 Task: Create new Company, with domain: 'santander.com' and type: 'Other'. Add new contact for this company, with mail Id: 'Tarun34Singh@santander.com', First Name: Tarun, Last name:  Singh, Job Title: 'Marketing Coordinator', Phone Number: '(512) 555-2347'. Change life cycle stage to  Lead and lead status to  In Progress. Logged in from softage.10@softage.net
Action: Mouse moved to (75, 48)
Screenshot: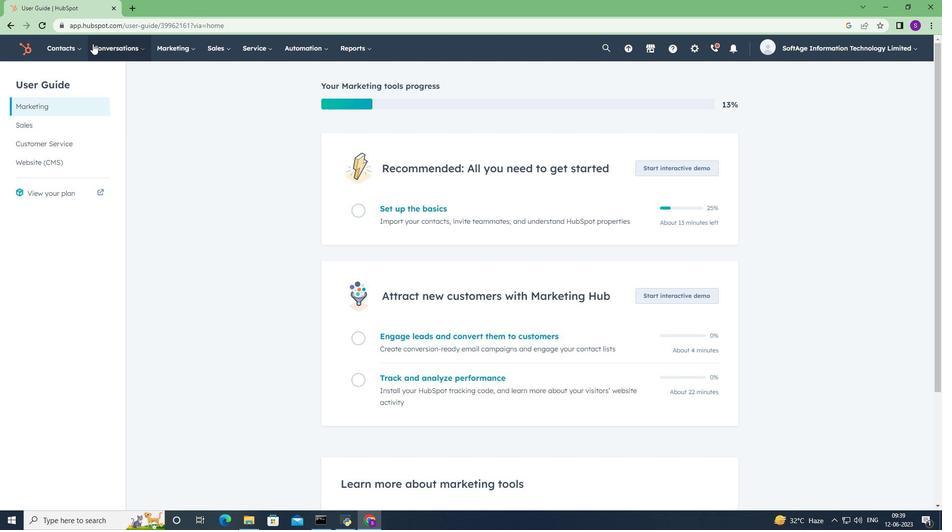 
Action: Mouse pressed left at (75, 48)
Screenshot: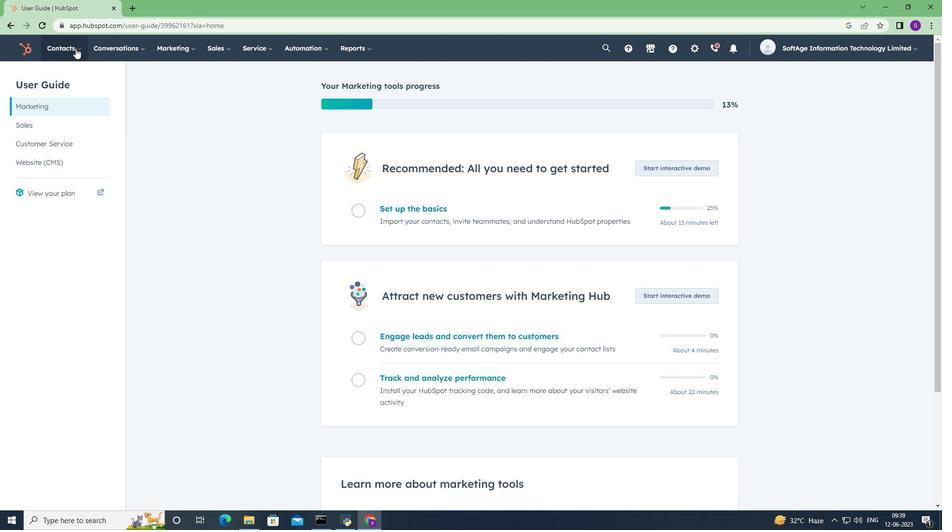 
Action: Mouse moved to (81, 94)
Screenshot: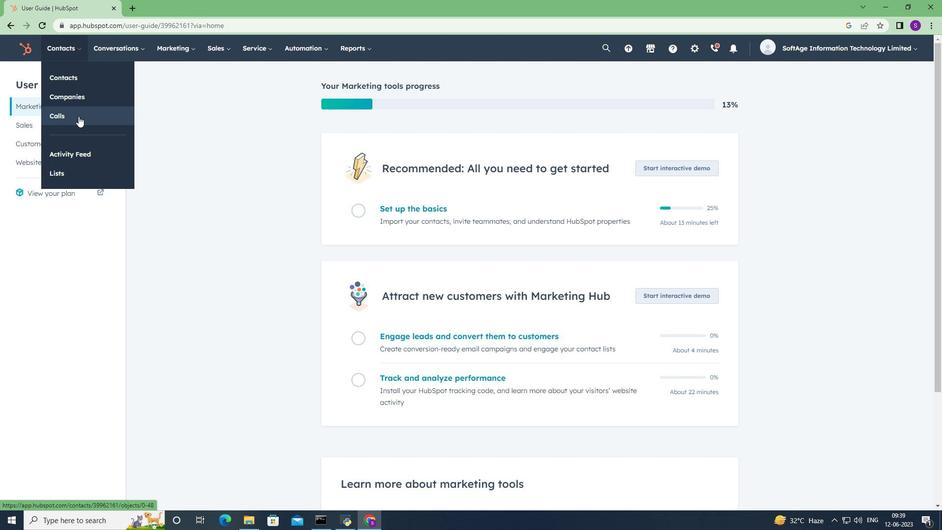 
Action: Mouse pressed left at (81, 94)
Screenshot: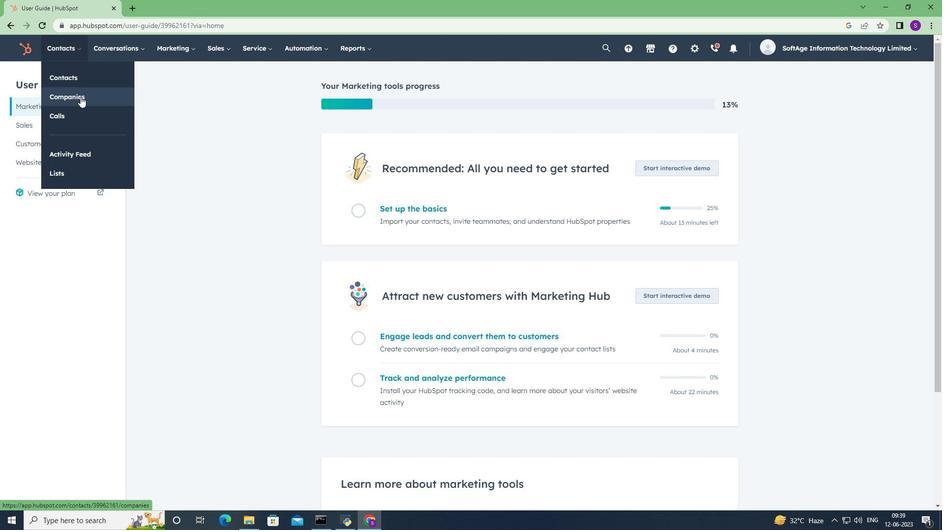 
Action: Mouse moved to (903, 79)
Screenshot: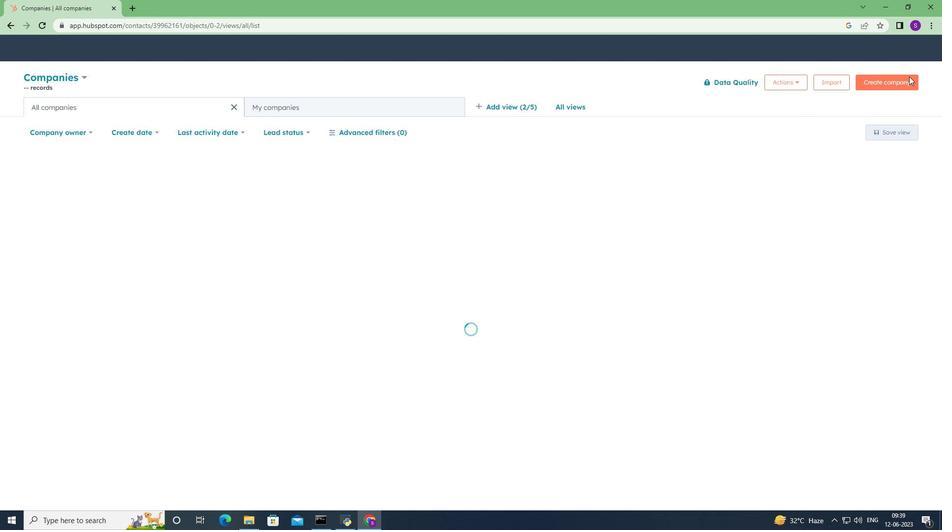 
Action: Mouse pressed left at (903, 79)
Screenshot: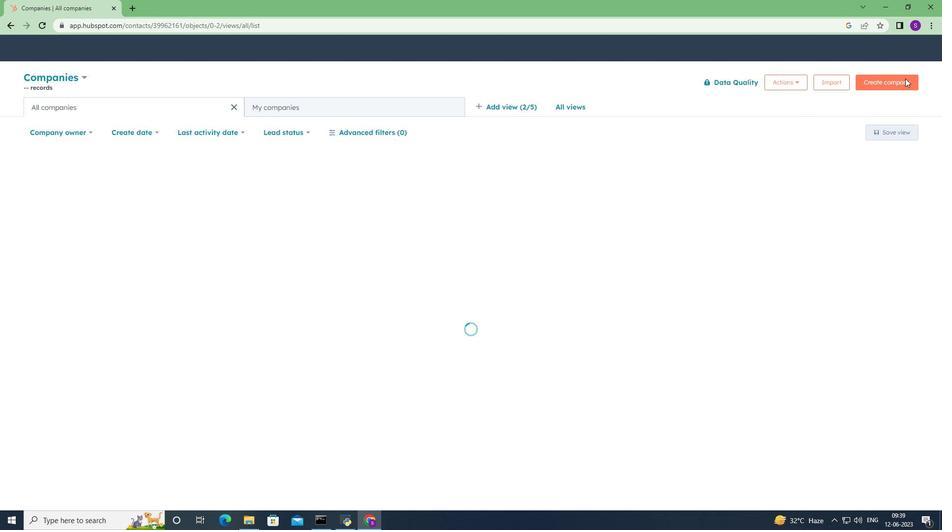 
Action: Mouse moved to (713, 130)
Screenshot: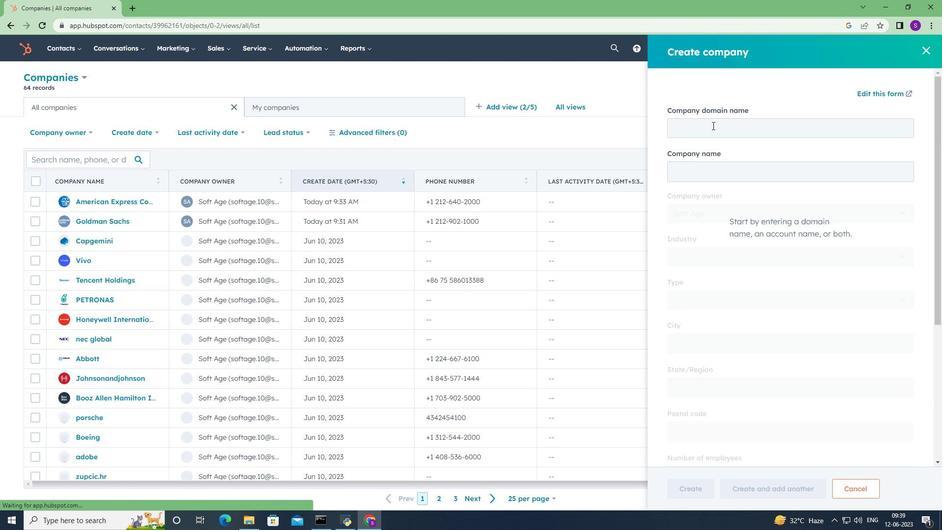 
Action: Mouse pressed left at (713, 130)
Screenshot: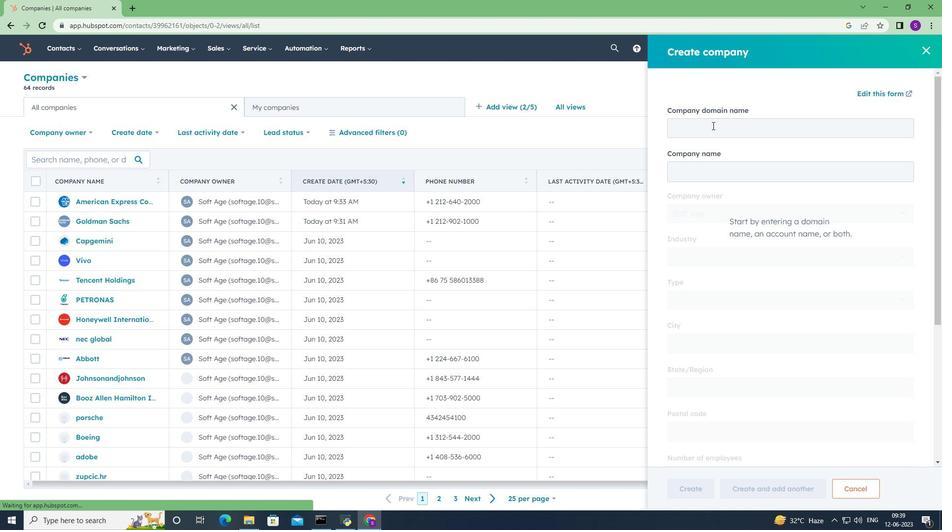 
Action: Key pressed santander.com
Screenshot: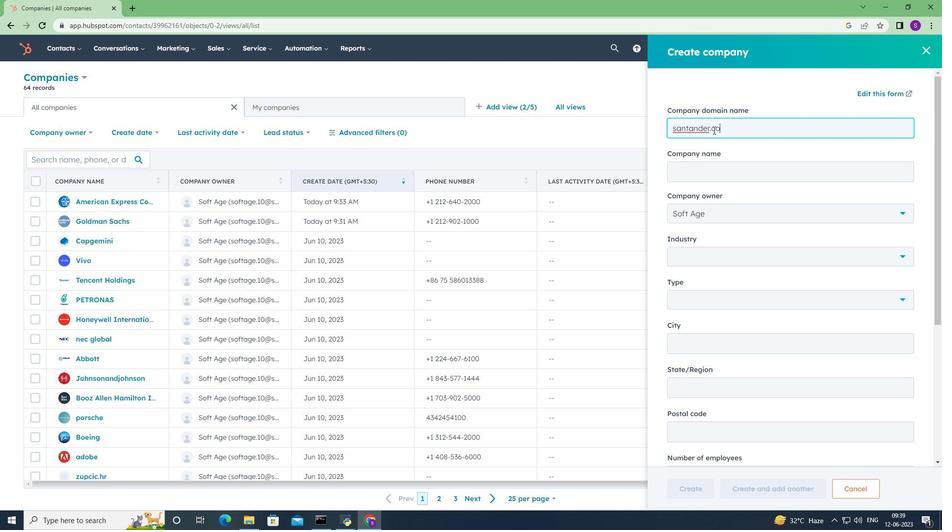 
Action: Mouse scrolled (713, 129) with delta (0, 0)
Screenshot: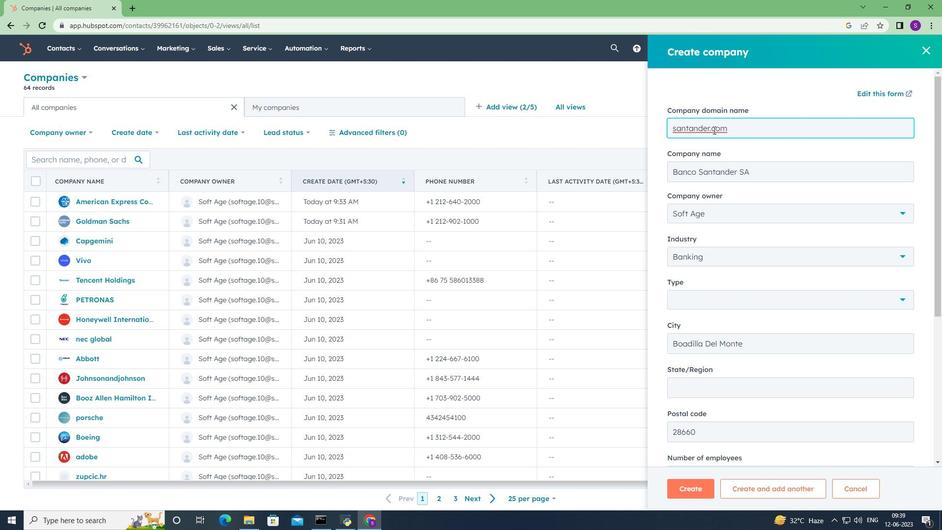 
Action: Mouse scrolled (713, 129) with delta (0, 0)
Screenshot: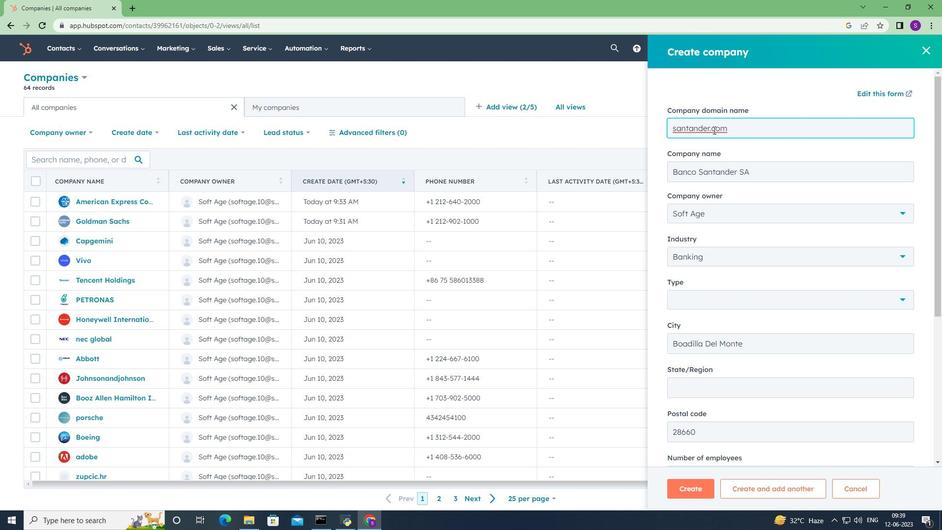 
Action: Mouse scrolled (713, 129) with delta (0, 0)
Screenshot: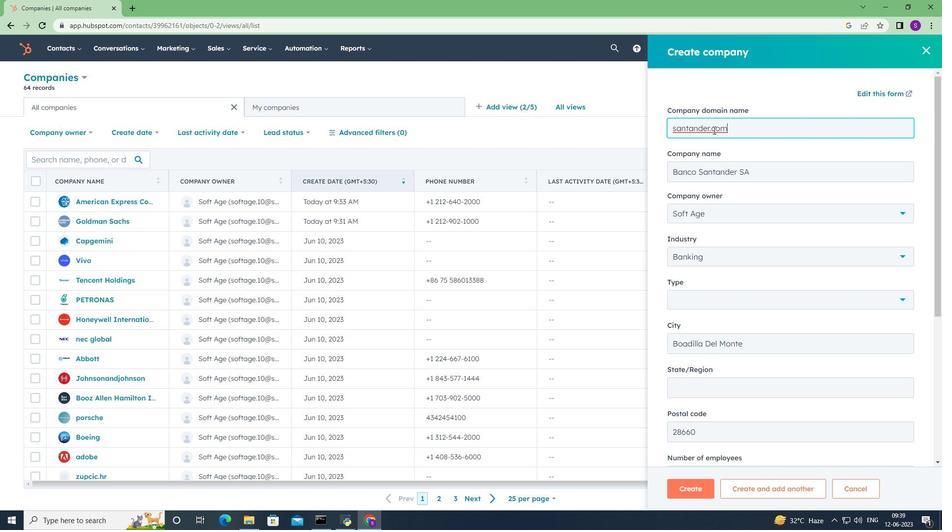 
Action: Mouse moved to (749, 159)
Screenshot: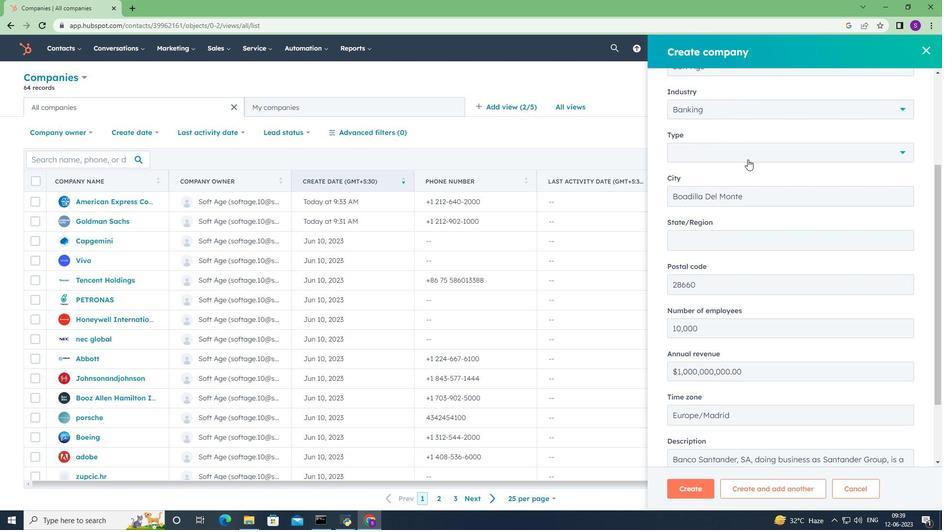 
Action: Mouse pressed left at (749, 159)
Screenshot: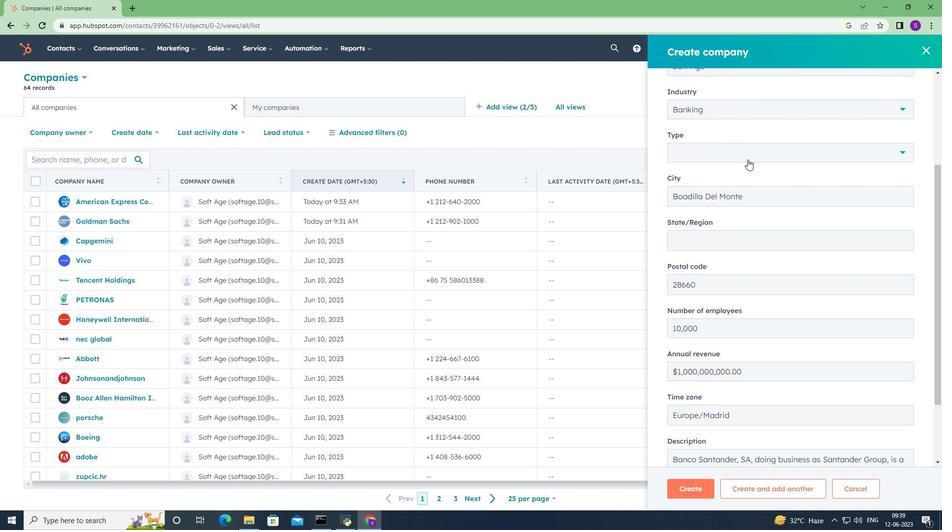 
Action: Mouse moved to (721, 202)
Screenshot: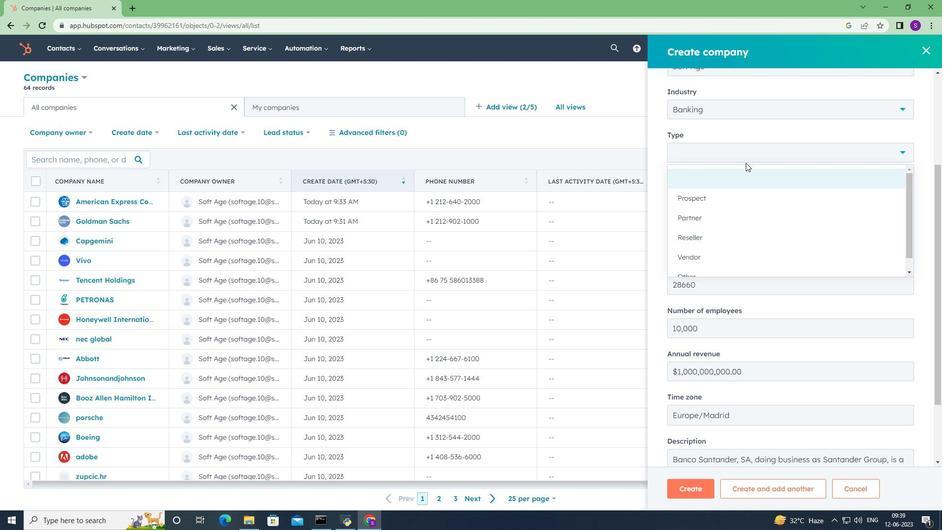 
Action: Mouse scrolled (721, 201) with delta (0, 0)
Screenshot: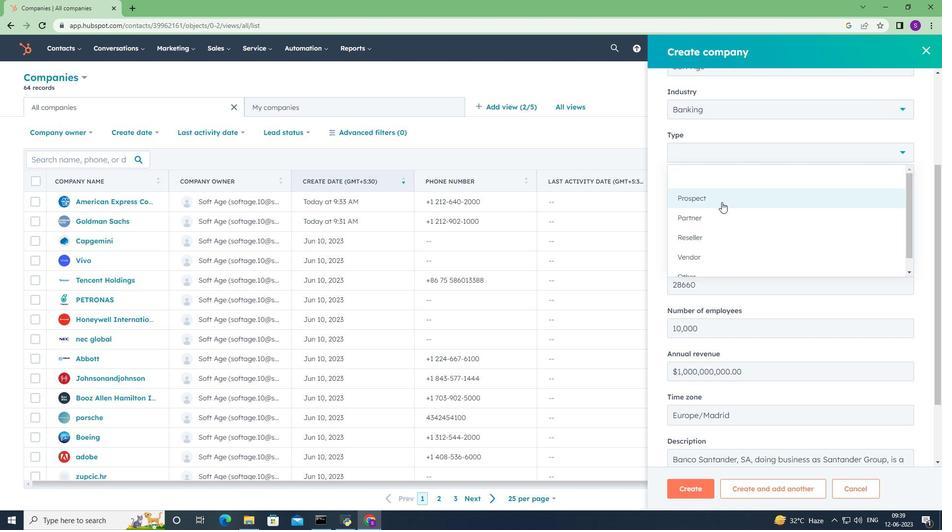 
Action: Mouse scrolled (721, 201) with delta (0, 0)
Screenshot: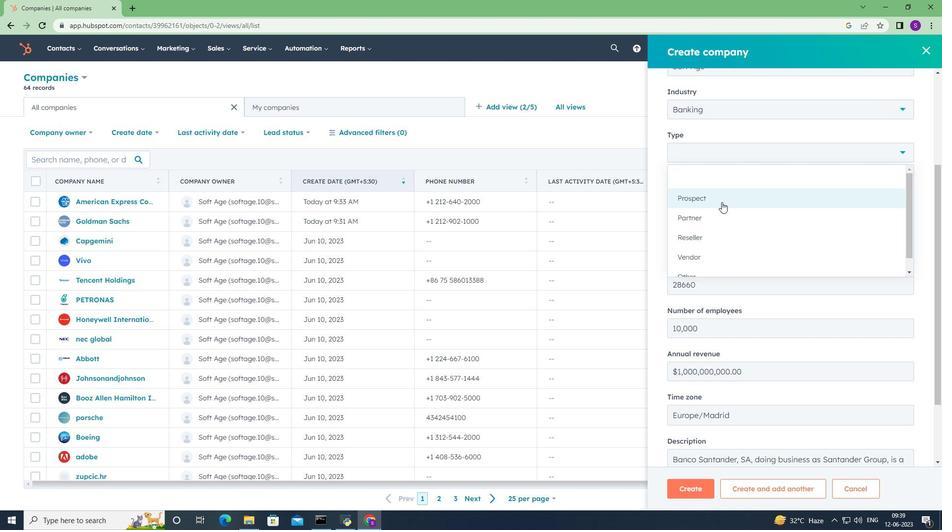 
Action: Mouse scrolled (721, 201) with delta (0, 0)
Screenshot: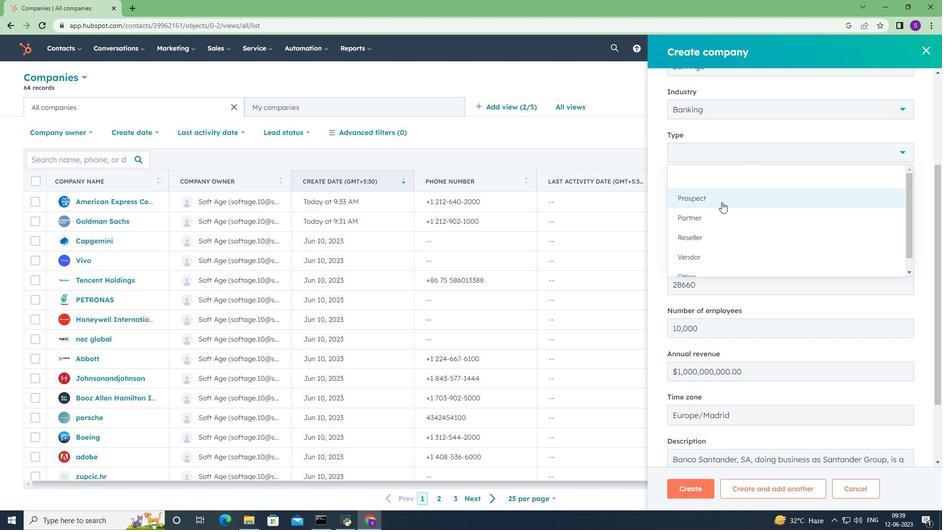 
Action: Mouse scrolled (721, 201) with delta (0, 0)
Screenshot: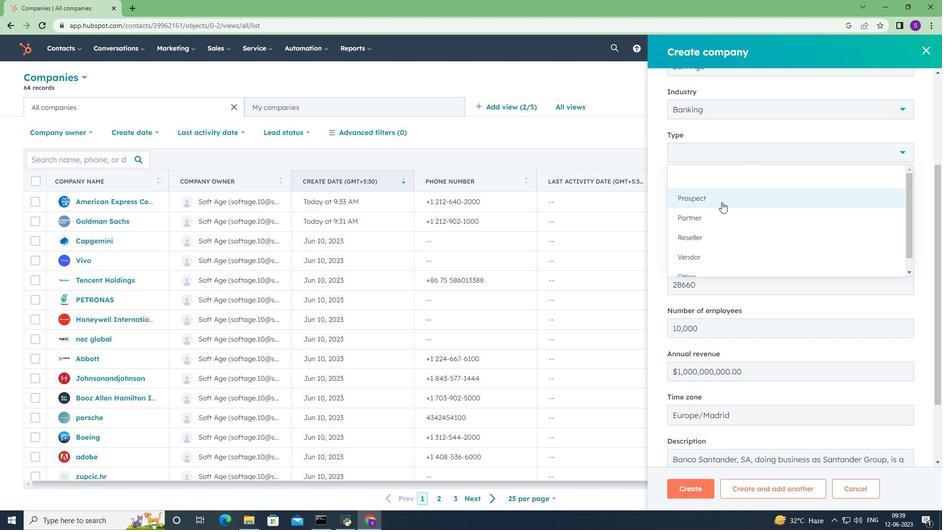 
Action: Mouse scrolled (721, 201) with delta (0, 0)
Screenshot: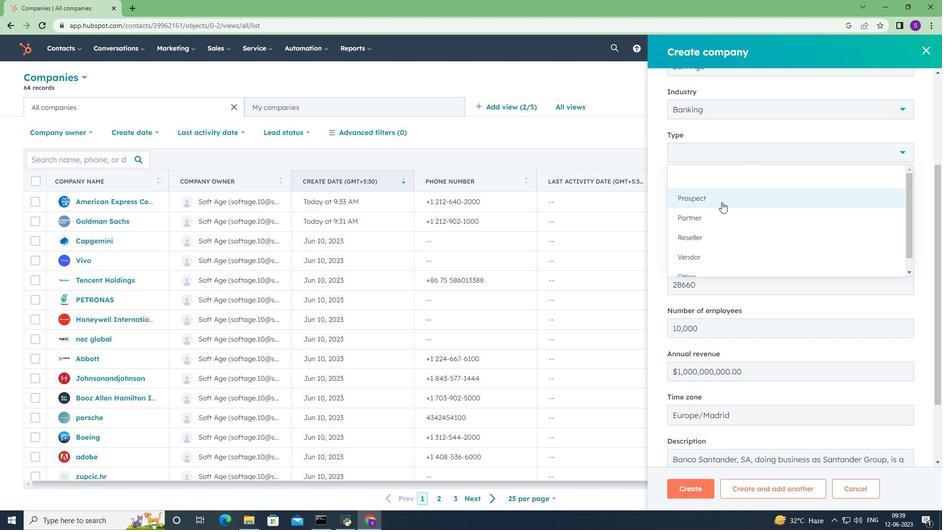 
Action: Mouse scrolled (721, 201) with delta (0, 0)
Screenshot: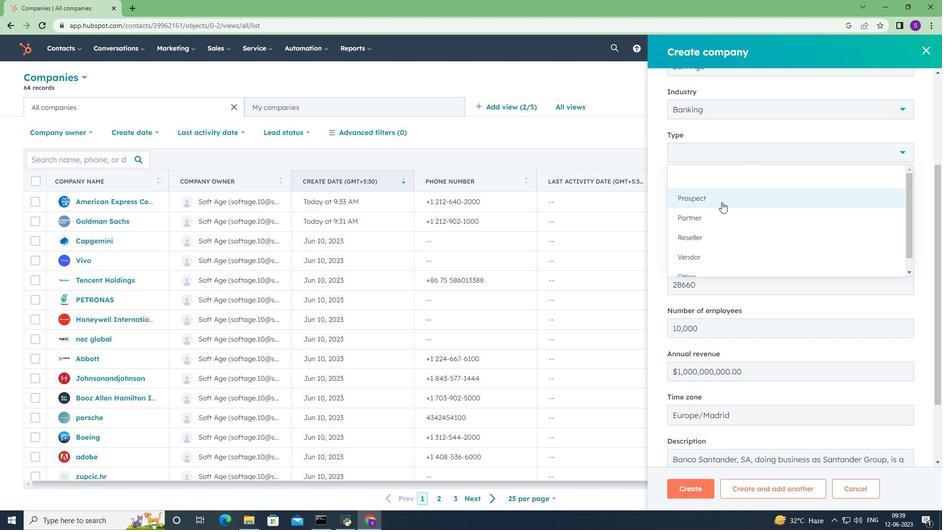 
Action: Mouse moved to (710, 260)
Screenshot: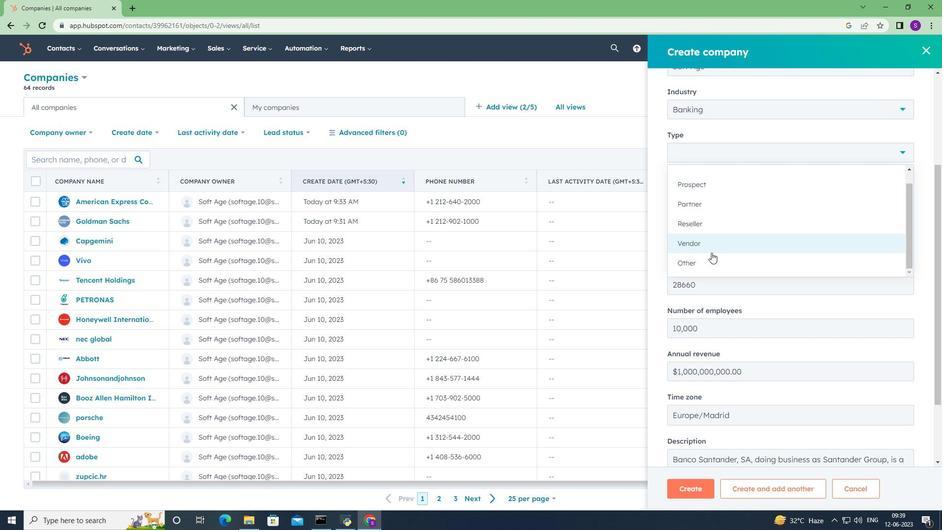 
Action: Mouse pressed left at (710, 260)
Screenshot: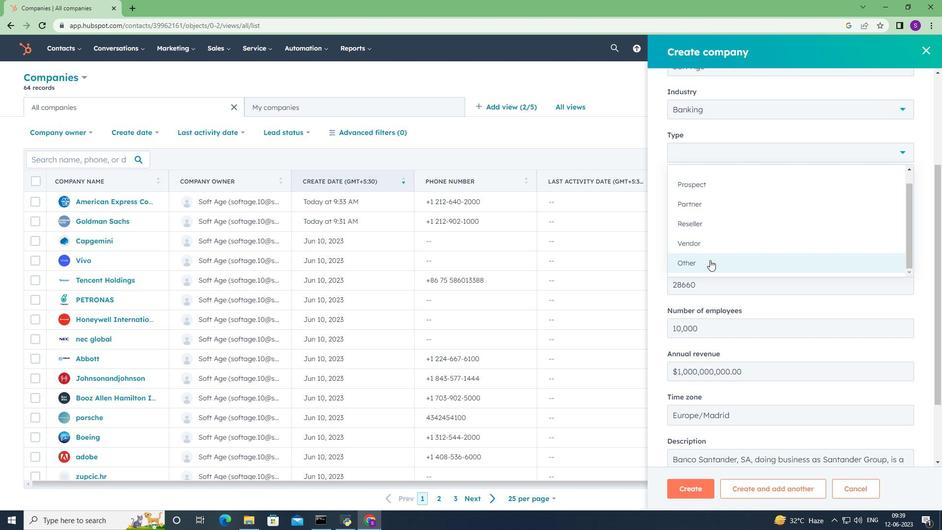 
Action: Mouse moved to (720, 306)
Screenshot: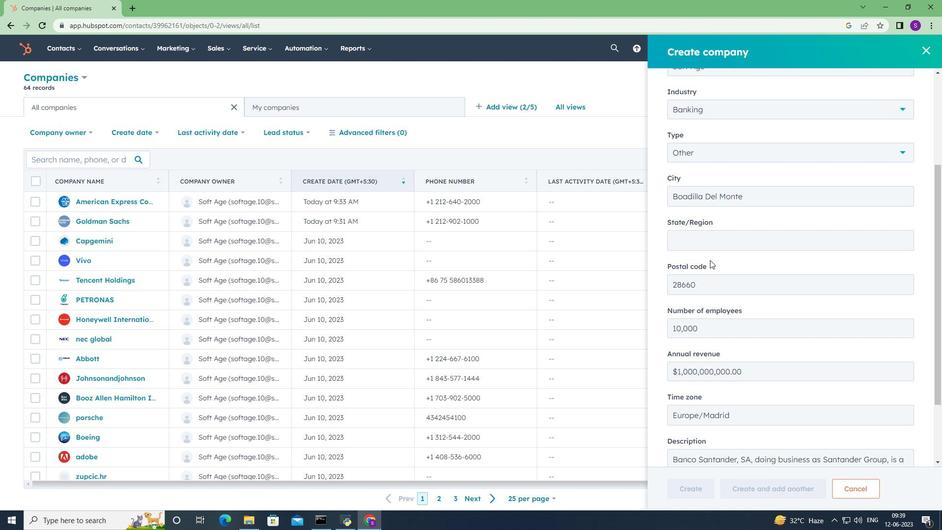 
Action: Mouse scrolled (720, 305) with delta (0, 0)
Screenshot: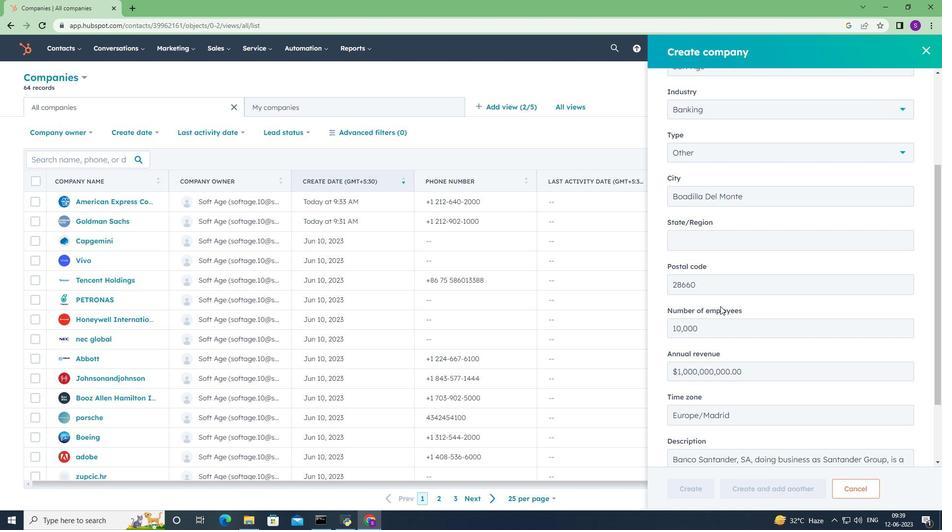 
Action: Mouse scrolled (720, 305) with delta (0, 0)
Screenshot: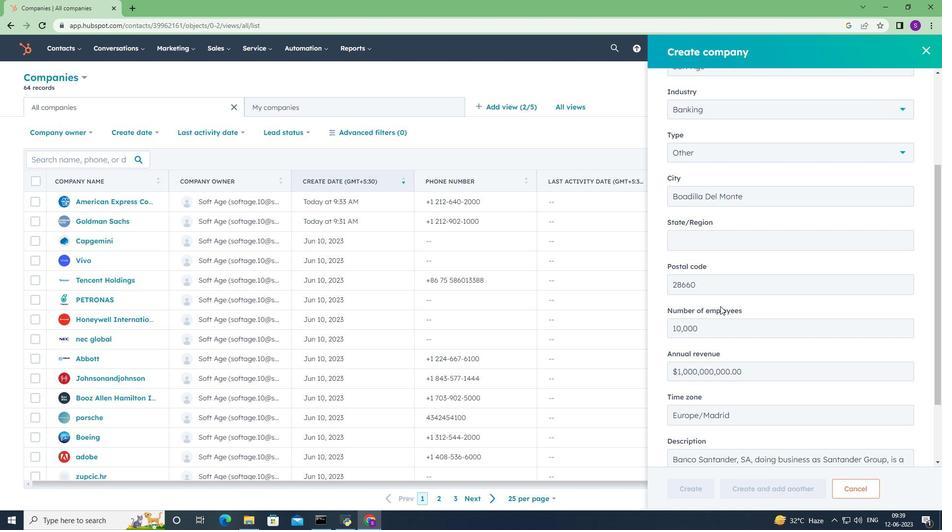 
Action: Mouse scrolled (720, 305) with delta (0, 0)
Screenshot: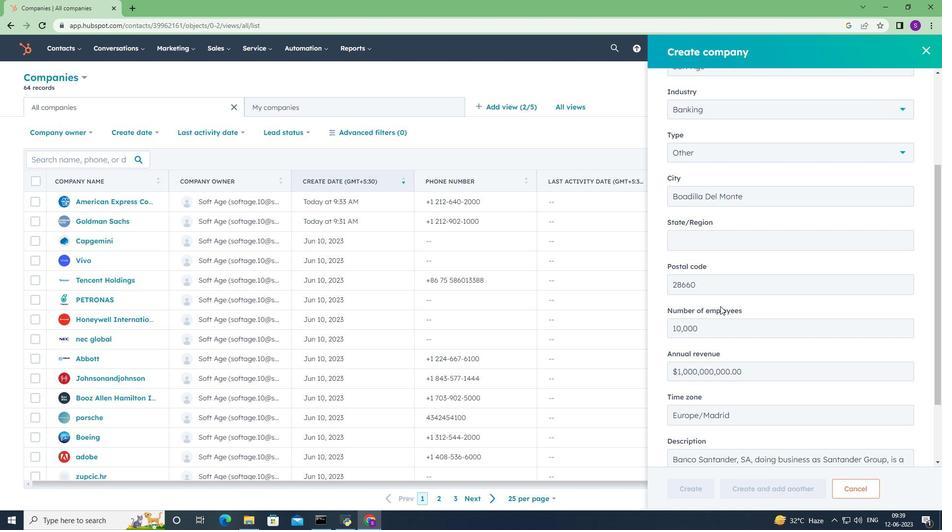 
Action: Mouse scrolled (720, 305) with delta (0, 0)
Screenshot: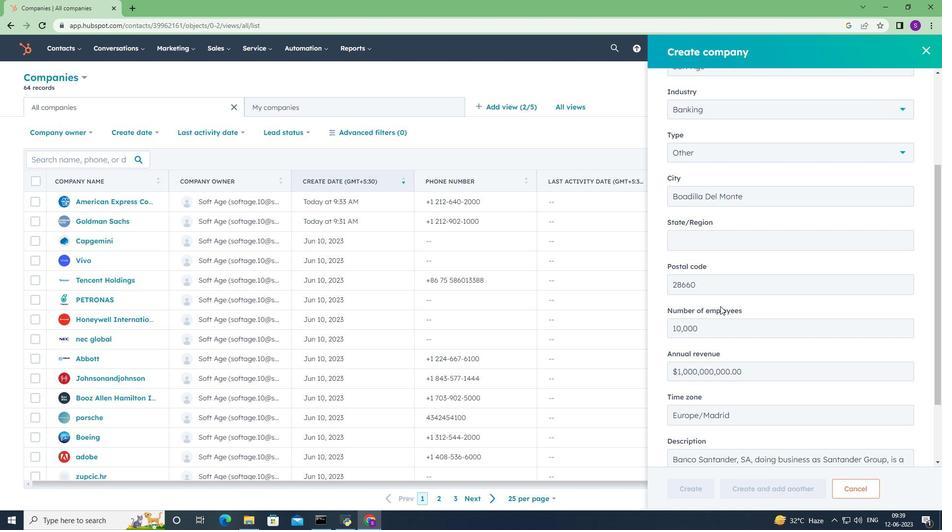 
Action: Mouse scrolled (720, 305) with delta (0, 0)
Screenshot: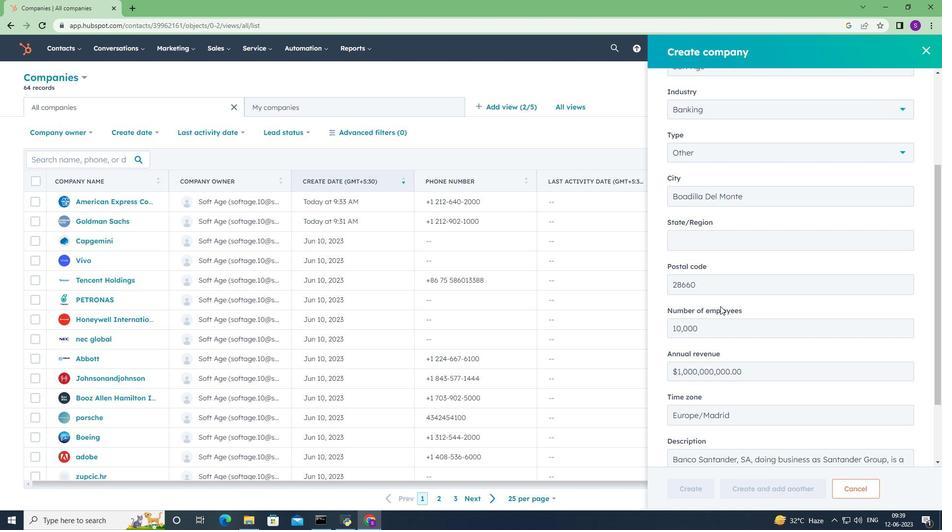 
Action: Mouse scrolled (720, 305) with delta (0, 0)
Screenshot: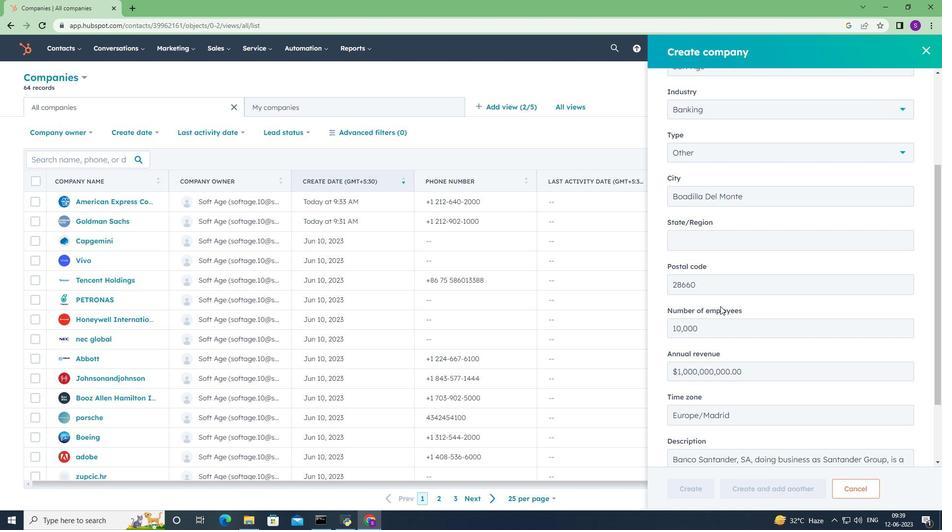 
Action: Mouse scrolled (720, 305) with delta (0, 0)
Screenshot: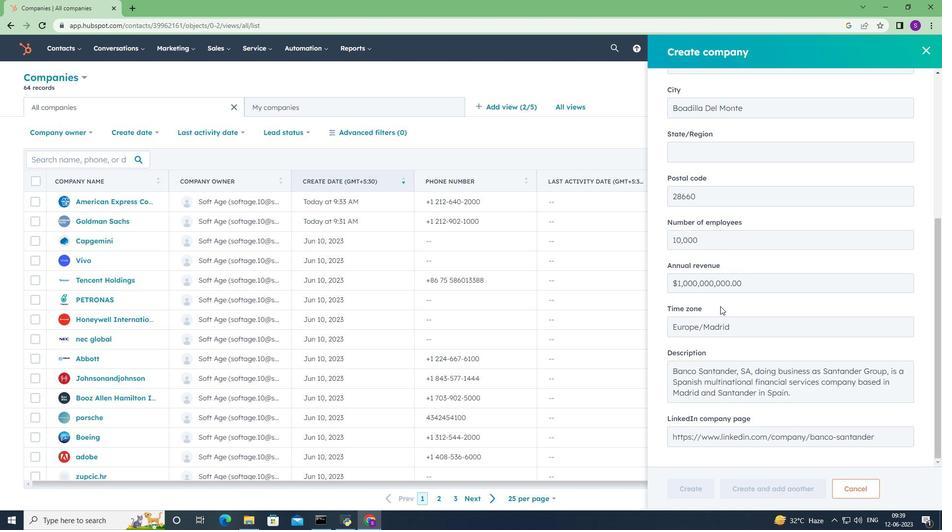 
Action: Mouse moved to (720, 306)
Screenshot: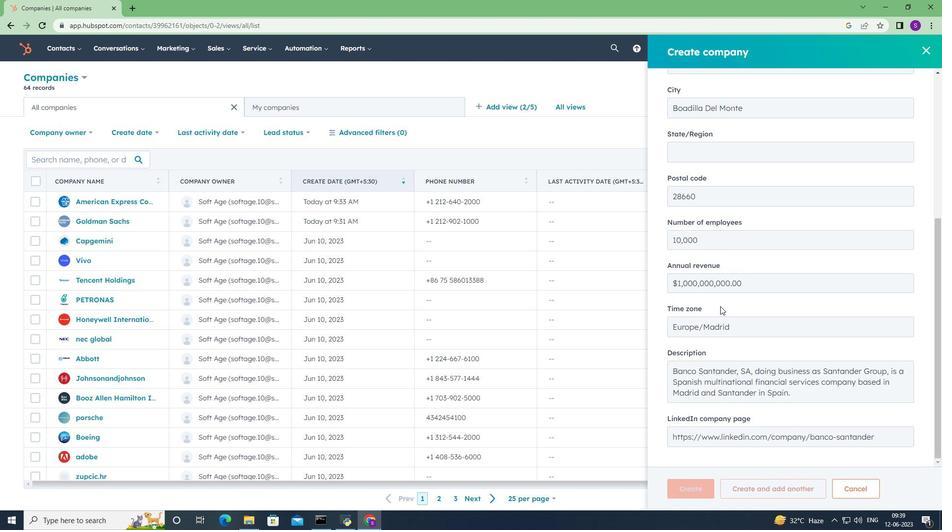 
Action: Mouse scrolled (720, 306) with delta (0, 0)
Screenshot: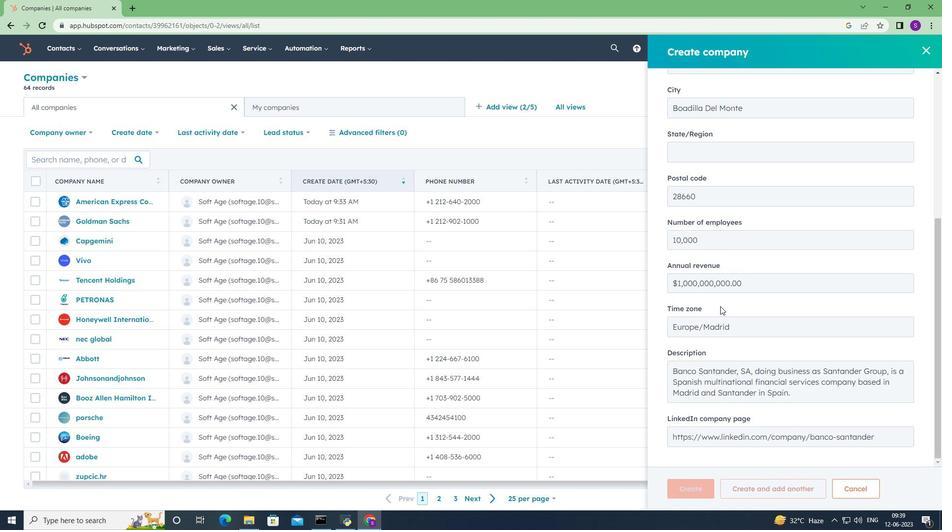 
Action: Mouse moved to (720, 308)
Screenshot: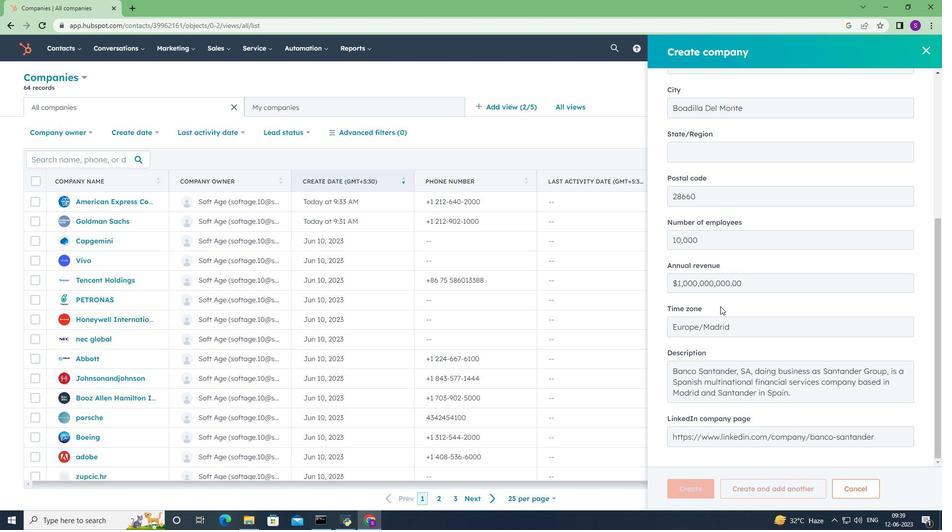 
Action: Mouse scrolled (720, 307) with delta (0, 0)
Screenshot: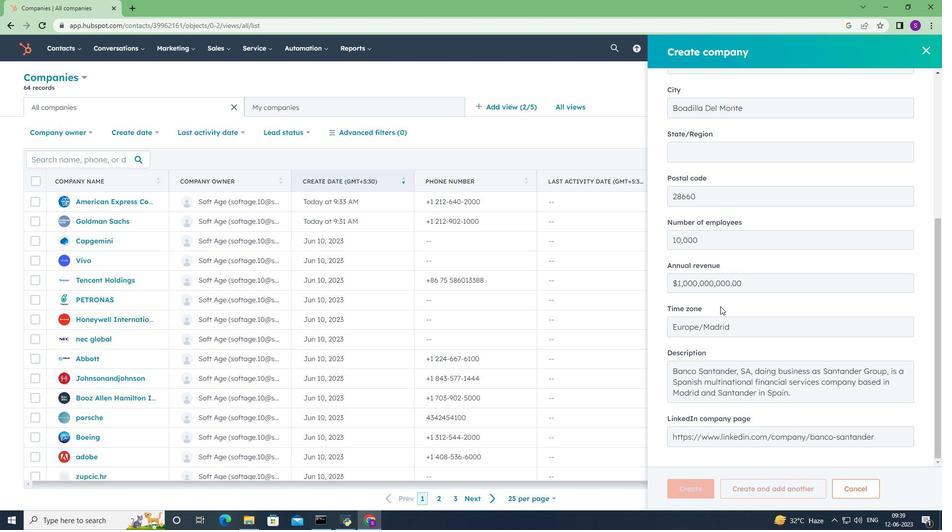 
Action: Mouse moved to (720, 308)
Screenshot: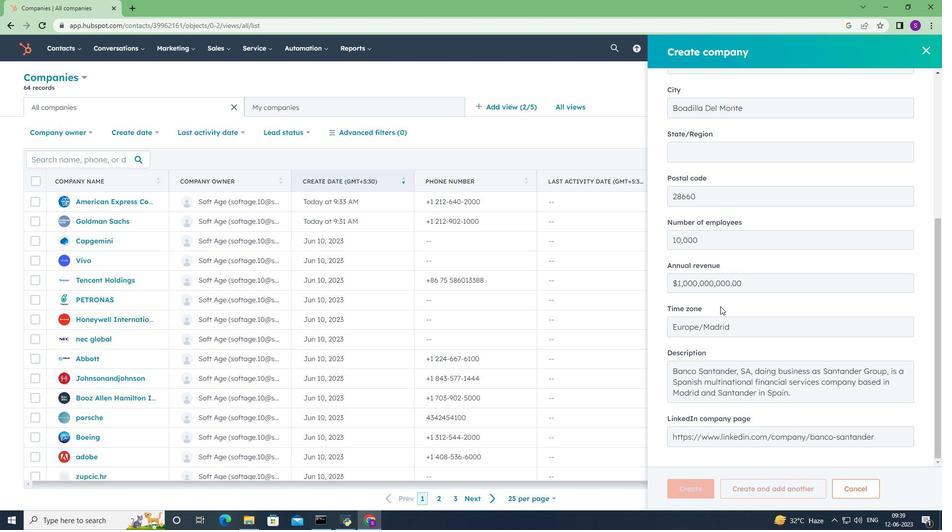 
Action: Mouse scrolled (720, 308) with delta (0, 0)
Screenshot: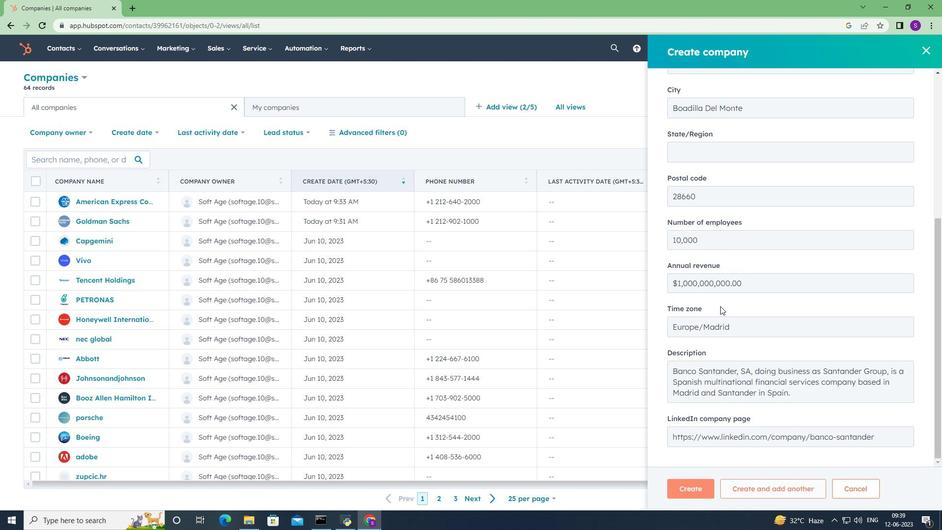 
Action: Mouse moved to (720, 309)
Screenshot: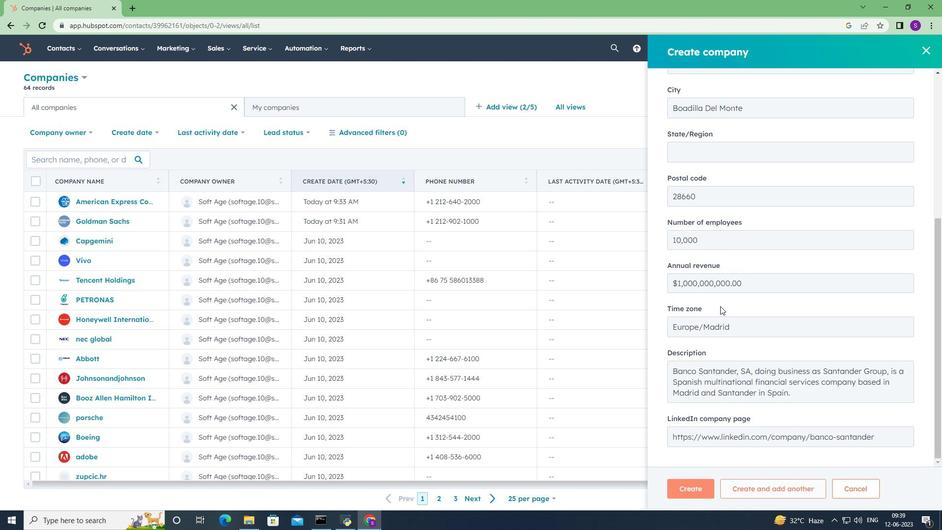 
Action: Mouse scrolled (720, 308) with delta (0, 0)
Screenshot: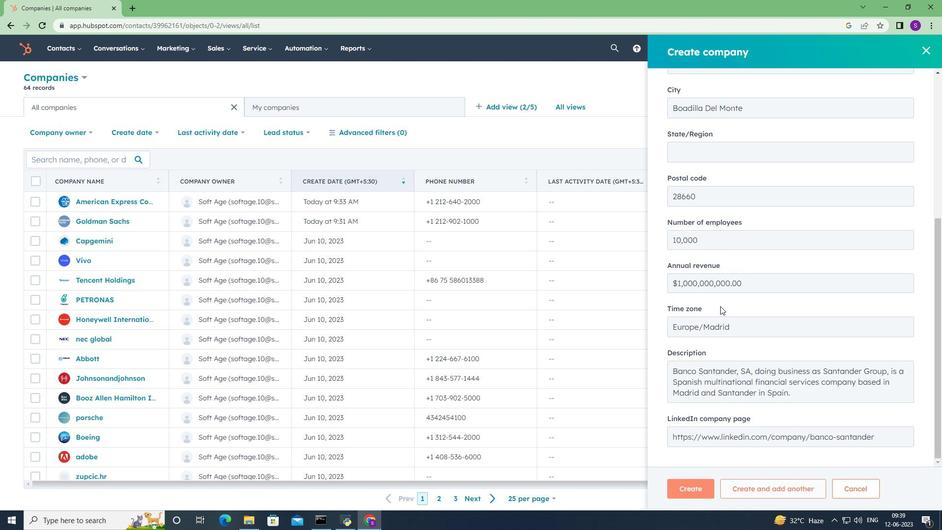 
Action: Mouse moved to (703, 484)
Screenshot: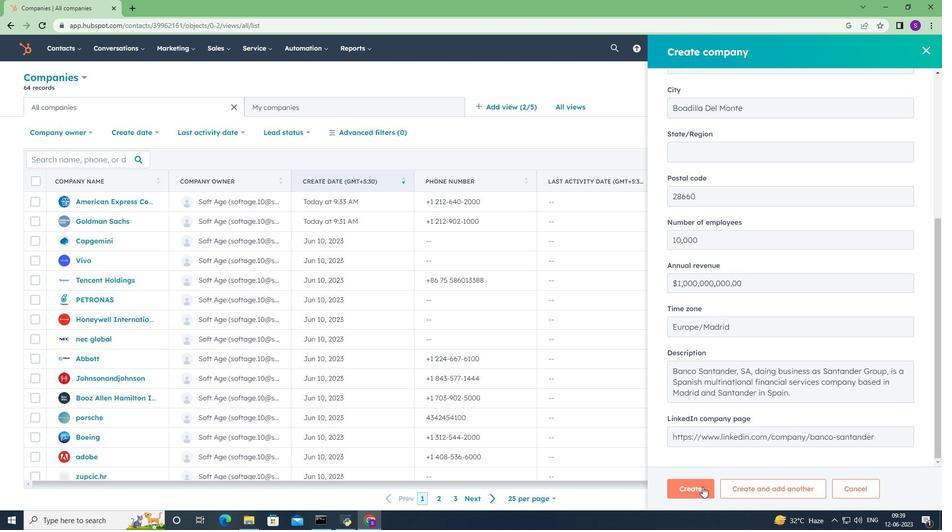 
Action: Mouse pressed left at (703, 484)
Screenshot: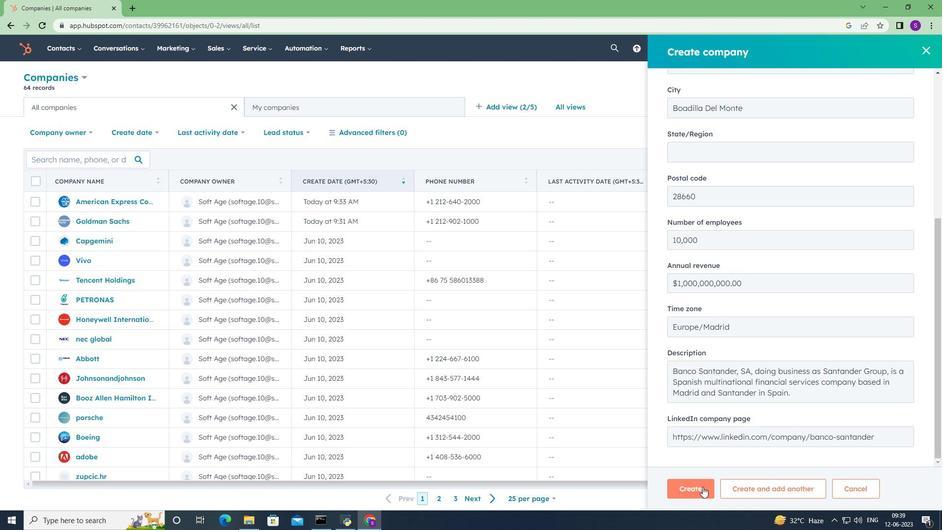 
Action: Mouse moved to (636, 305)
Screenshot: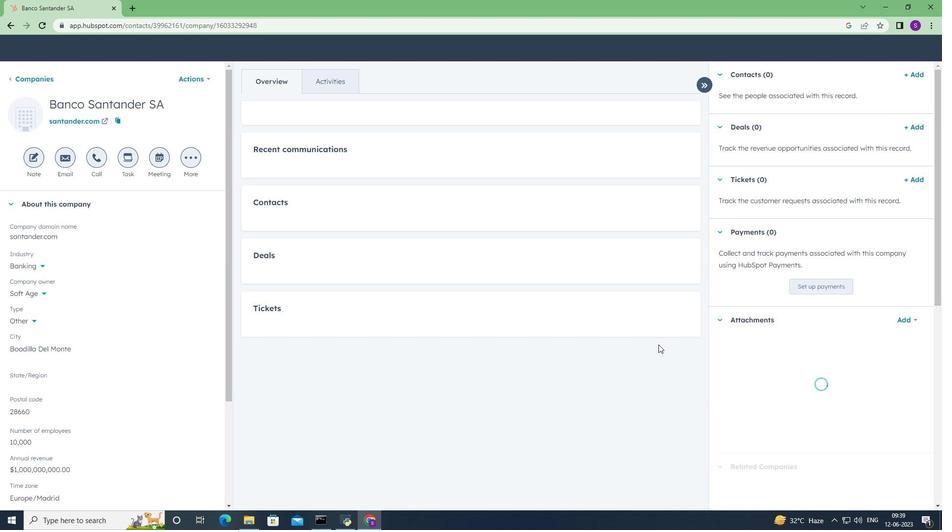 
Action: Mouse scrolled (636, 304) with delta (0, 0)
Screenshot: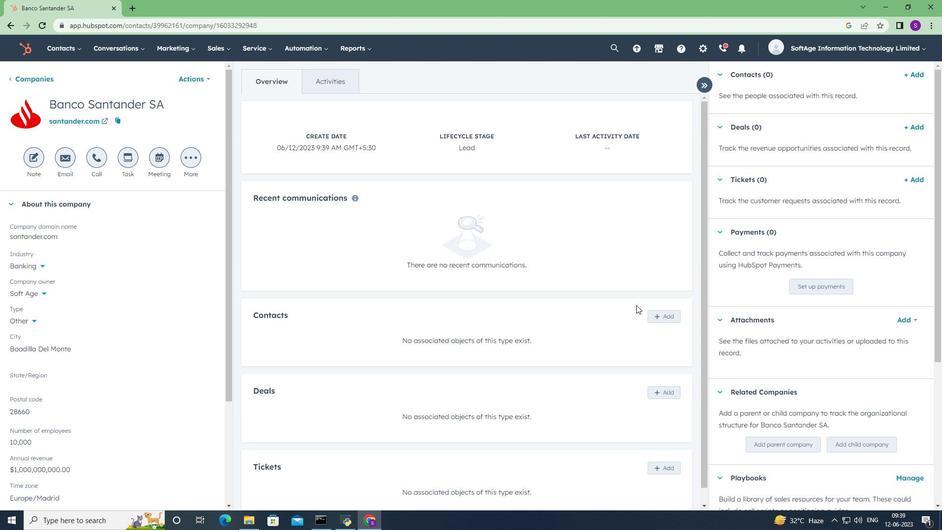 
Action: Mouse scrolled (636, 304) with delta (0, 0)
Screenshot: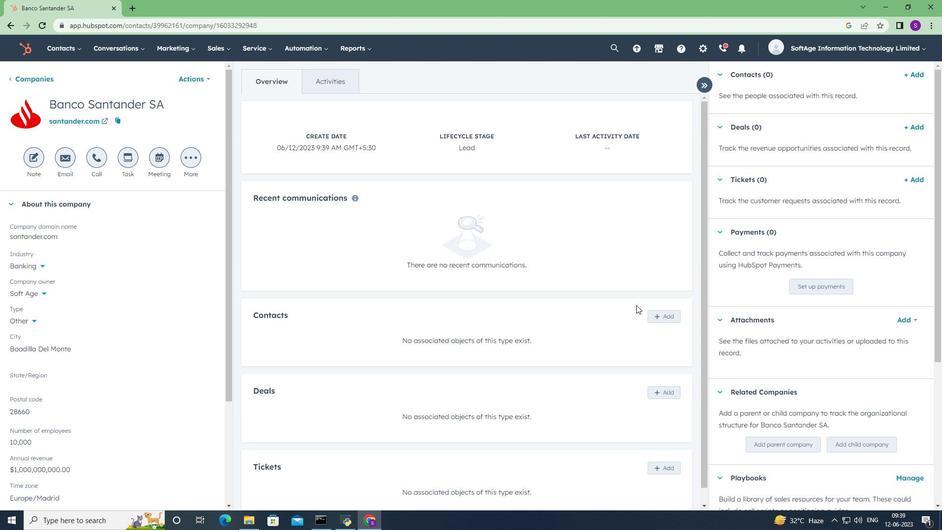 
Action: Mouse scrolled (636, 304) with delta (0, 0)
Screenshot: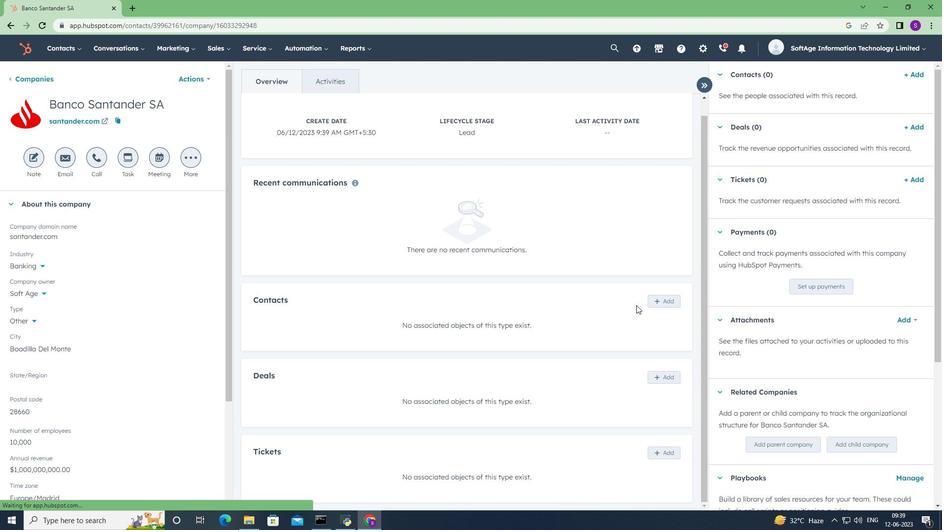 
Action: Mouse moved to (663, 302)
Screenshot: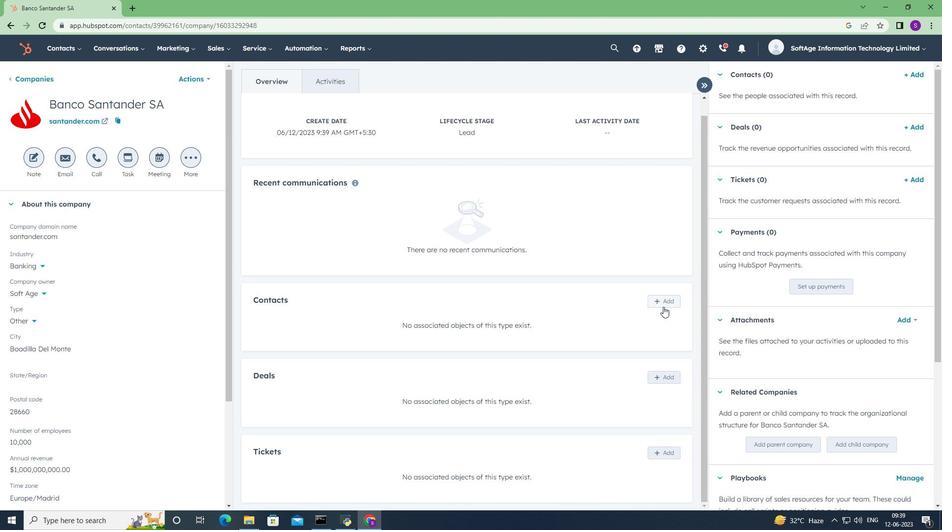 
Action: Mouse pressed left at (663, 302)
Screenshot: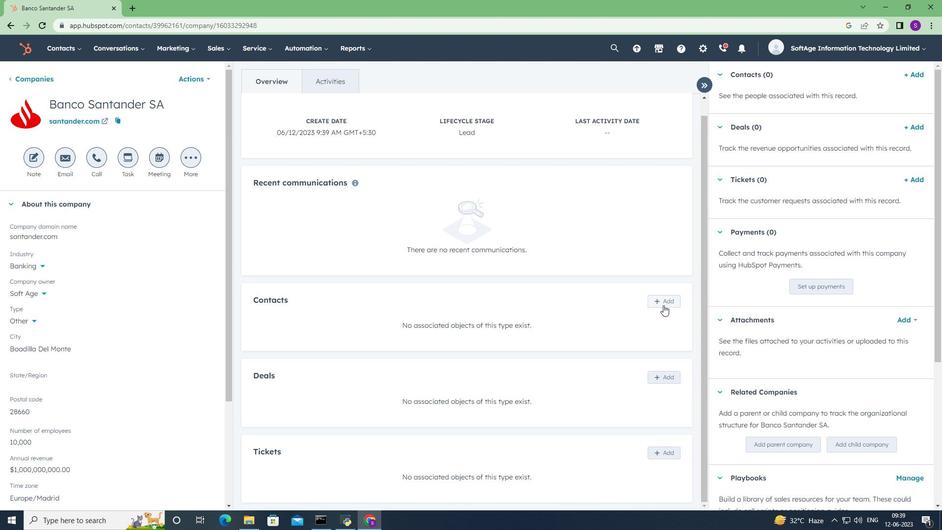 
Action: Mouse moved to (756, 96)
Screenshot: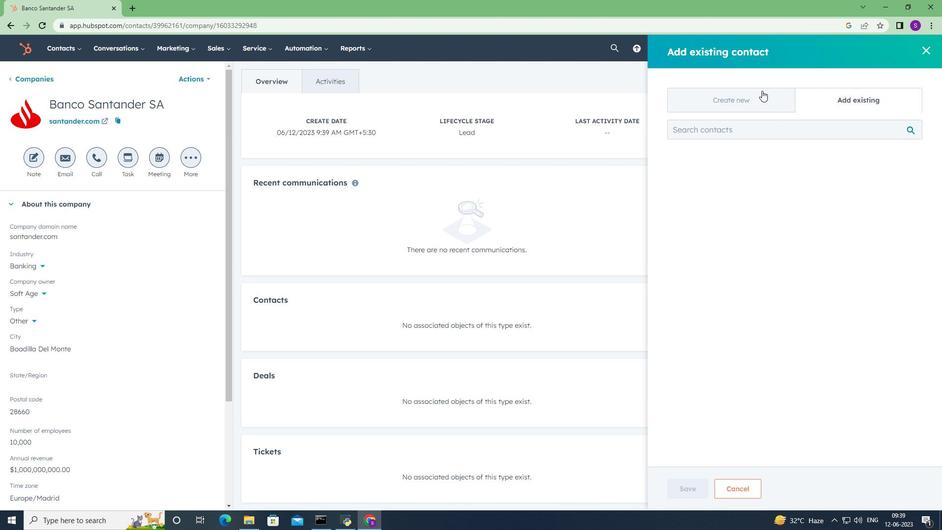 
Action: Mouse pressed left at (756, 96)
Screenshot: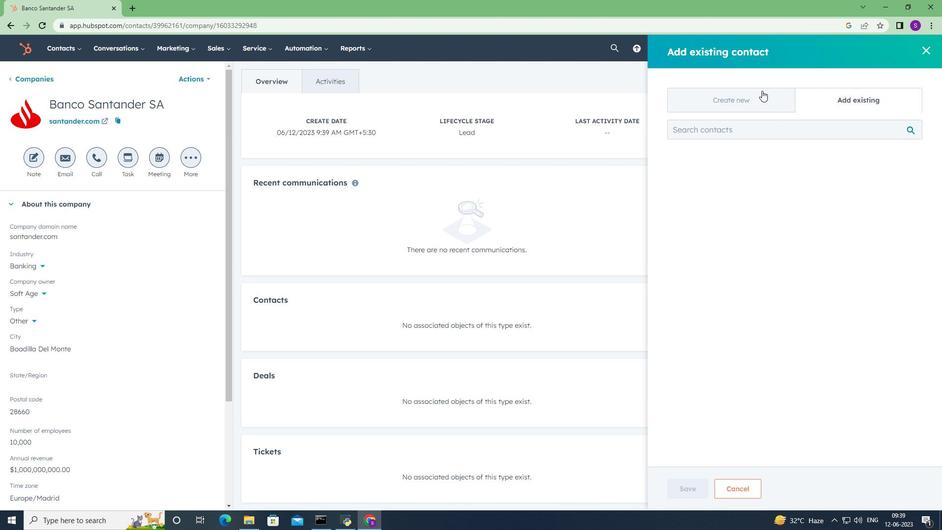 
Action: Mouse moved to (723, 162)
Screenshot: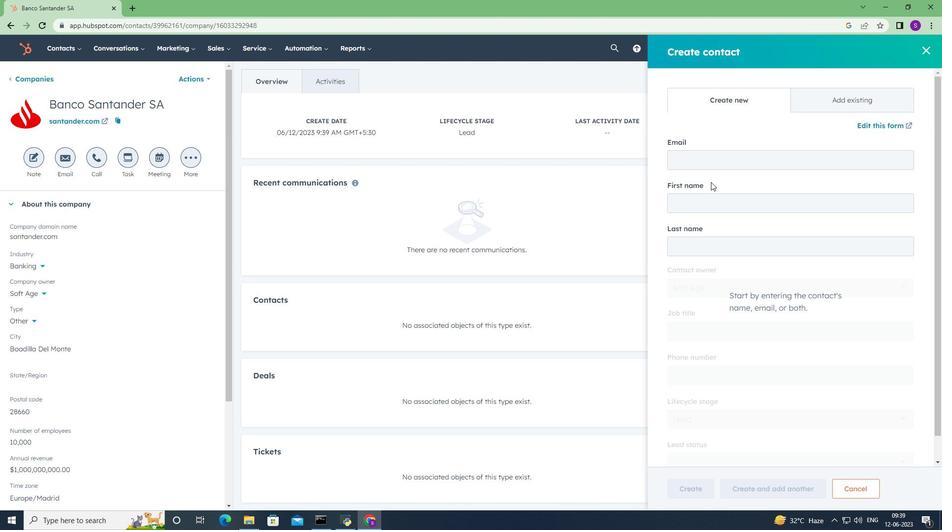 
Action: Mouse pressed left at (723, 162)
Screenshot: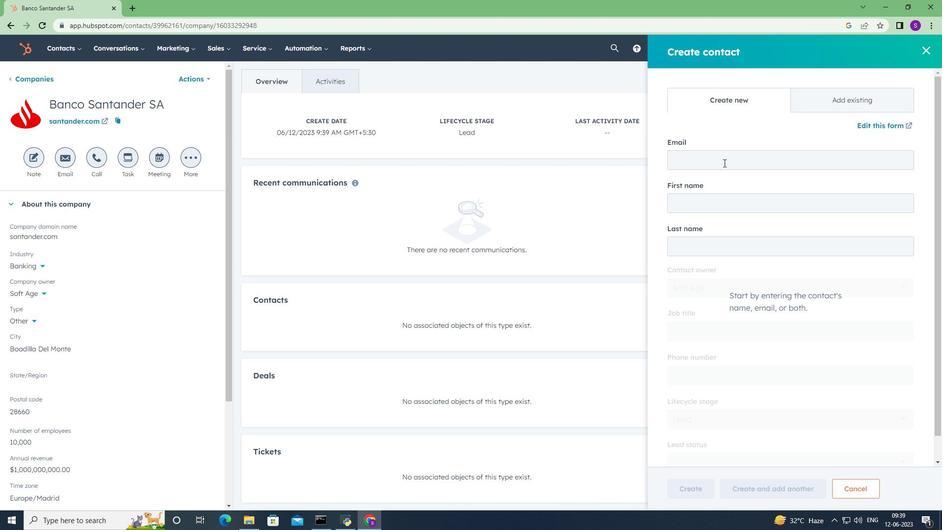 
Action: Key pressed <Key.shift>Tarun34<Key.shift>Sh<Key.backspace>ingh<Key.shift>@santander.com<Key.tab><Key.shift>Tarun<Key.tab><Key.shift><Key.shift><Key.shift><Key.shift><Key.shift>Singh<Key.tab><Key.tab><Key.shift><Key.shift><Key.shift><Key.shift><Key.shift>Marketing<Key.space><Key.shift>Coordinator<Key.tab>5125552347
Screenshot: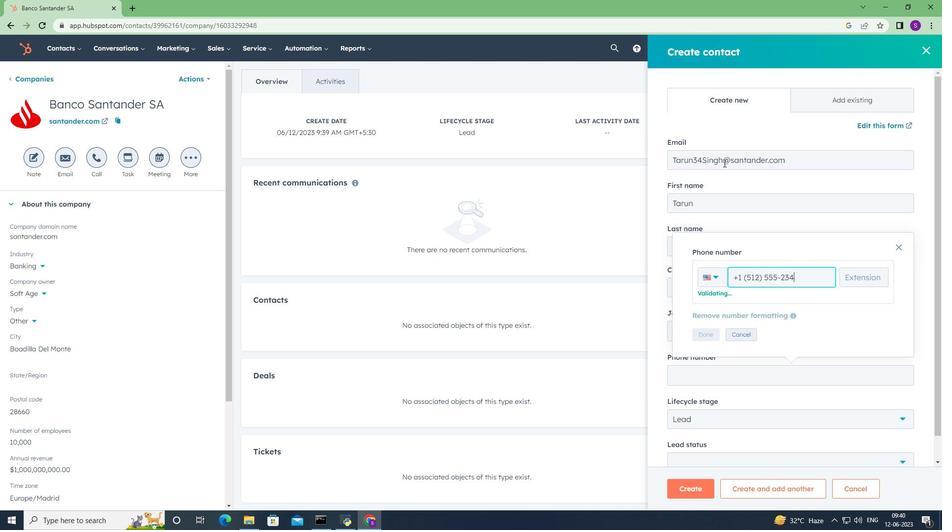 
Action: Mouse moved to (701, 330)
Screenshot: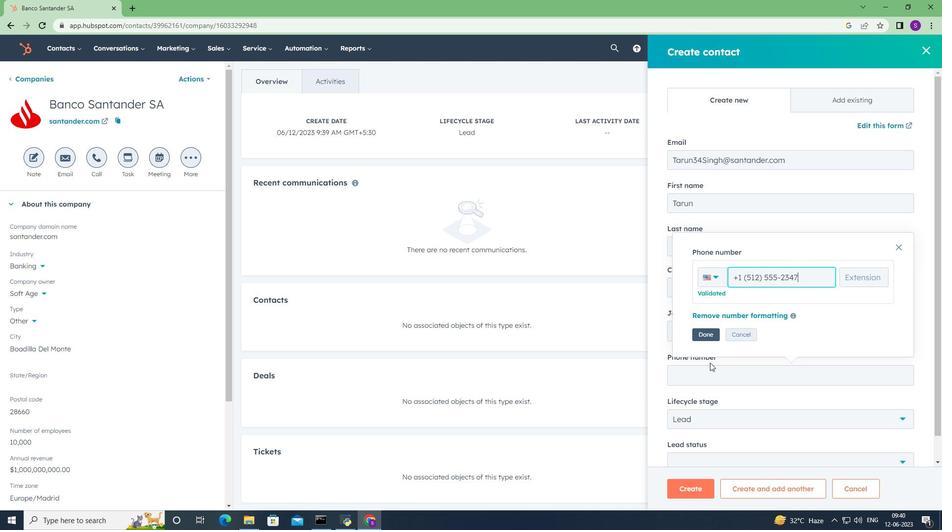 
Action: Mouse pressed left at (701, 330)
Screenshot: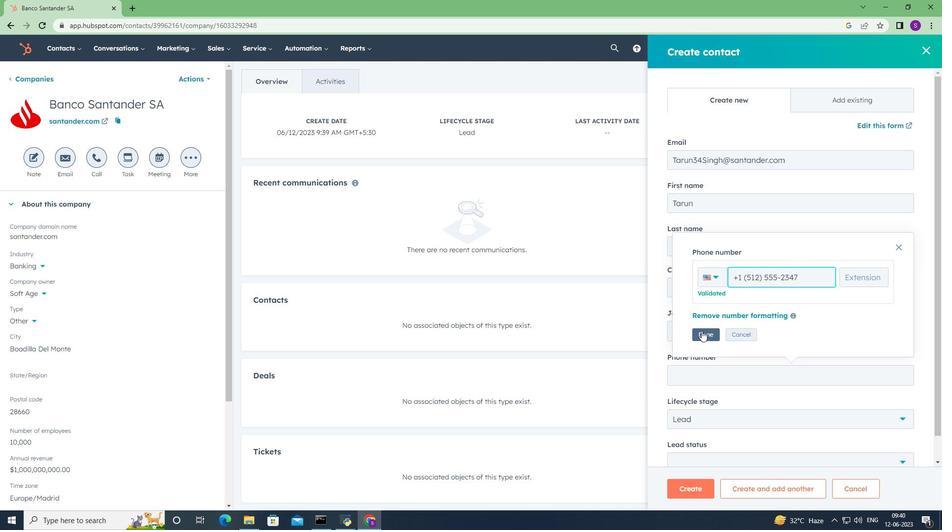 
Action: Mouse moved to (725, 363)
Screenshot: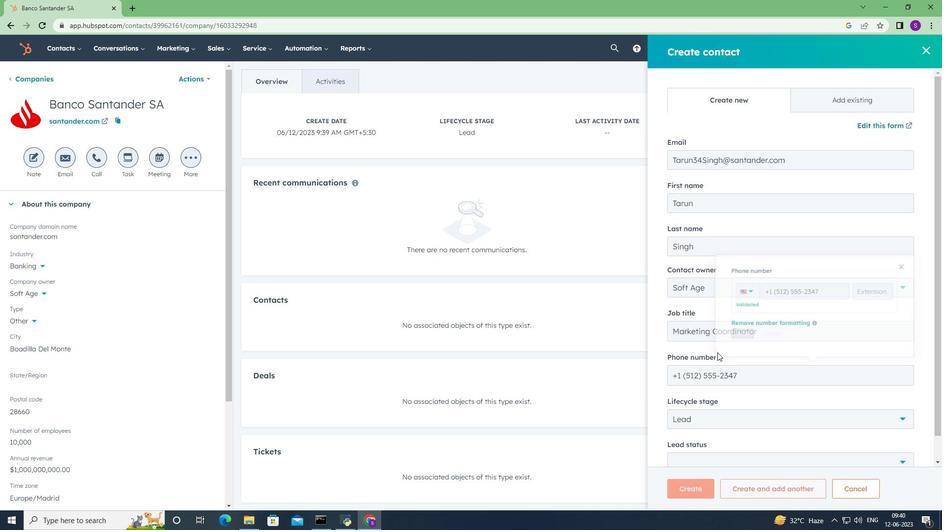 
Action: Mouse scrolled (725, 363) with delta (0, 0)
Screenshot: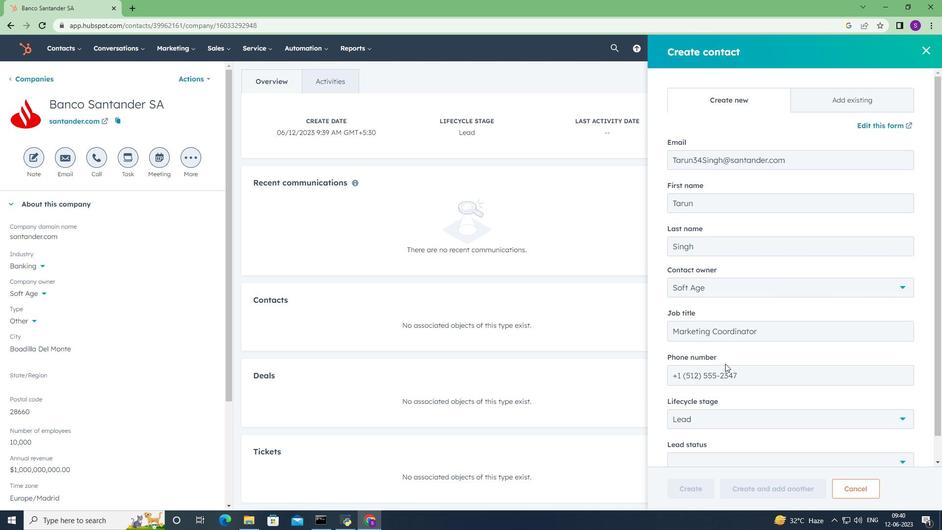
Action: Mouse scrolled (725, 363) with delta (0, 0)
Screenshot: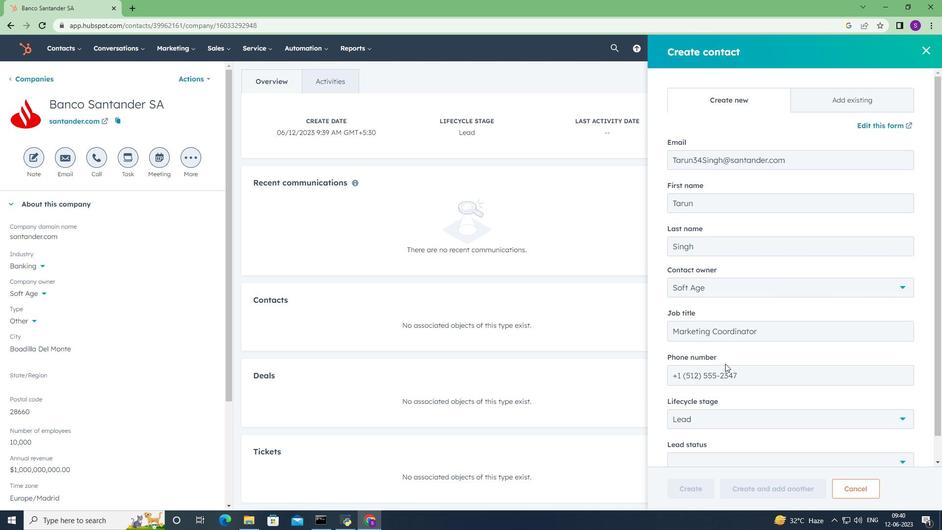 
Action: Mouse scrolled (725, 363) with delta (0, 0)
Screenshot: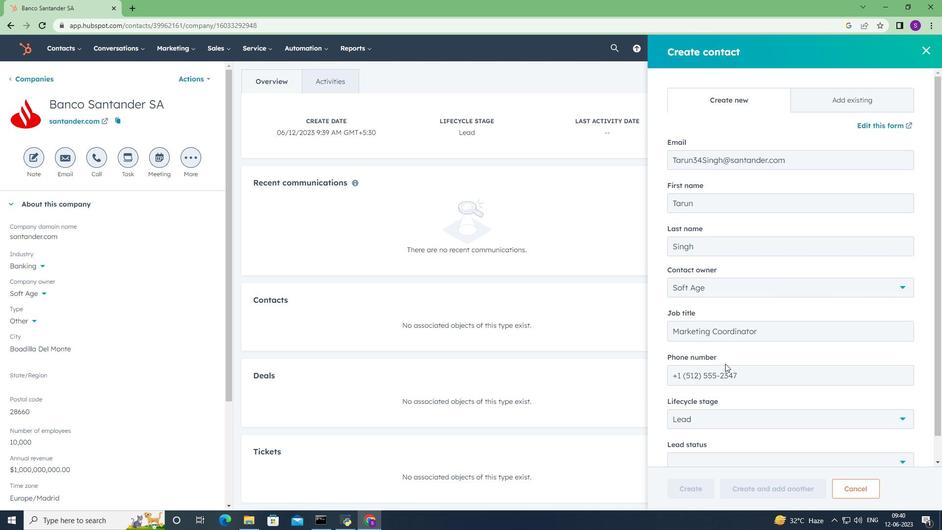
Action: Mouse scrolled (725, 363) with delta (0, 0)
Screenshot: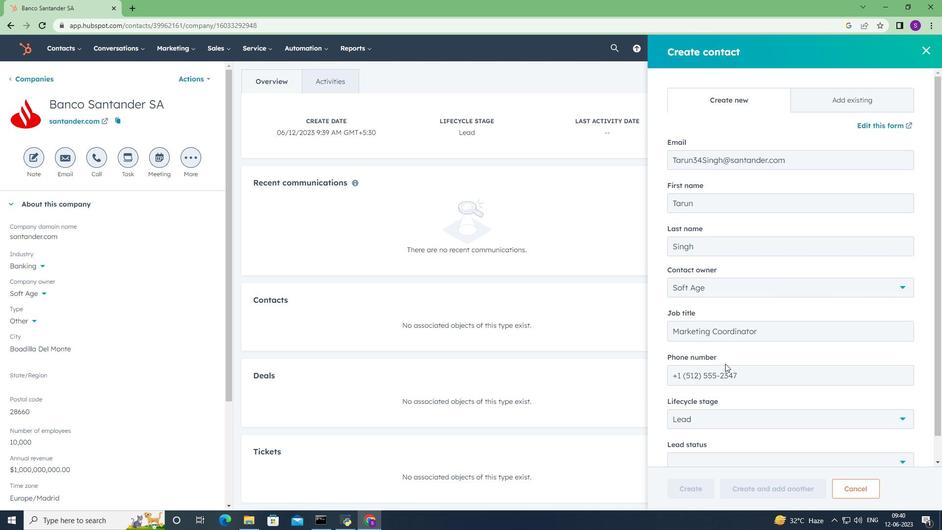 
Action: Mouse moved to (735, 396)
Screenshot: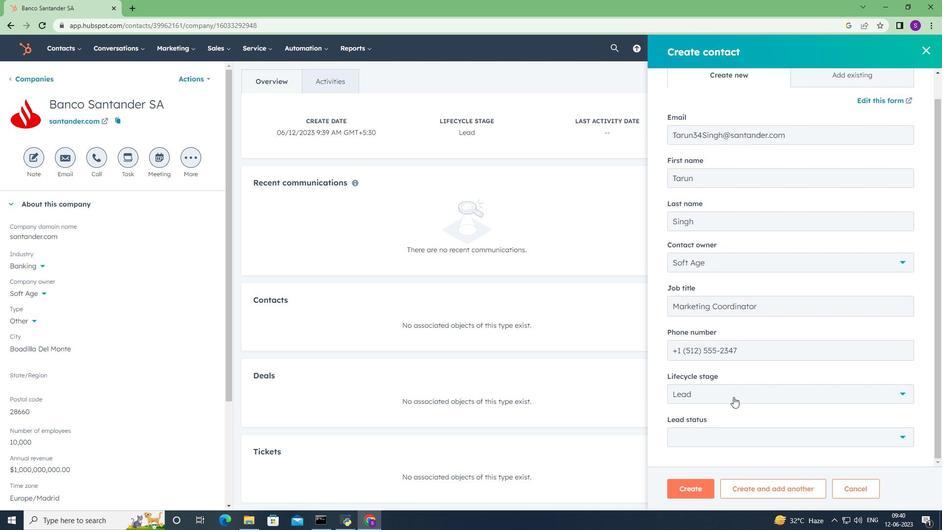 
Action: Mouse pressed left at (735, 396)
Screenshot: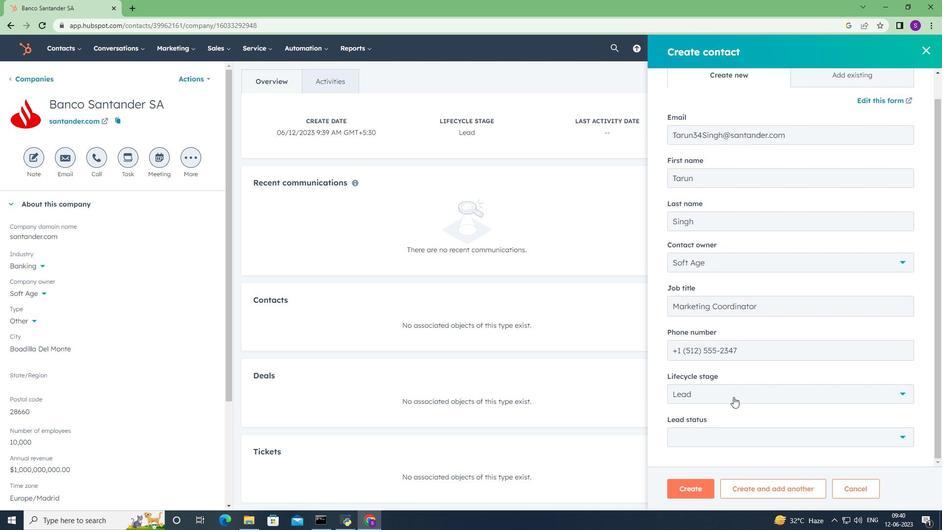 
Action: Mouse moved to (701, 307)
Screenshot: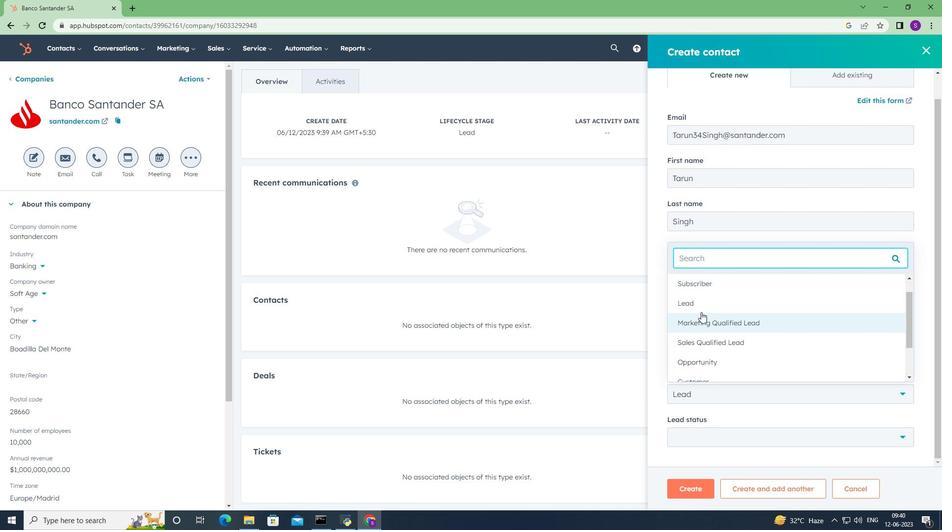 
Action: Mouse pressed left at (701, 307)
Screenshot: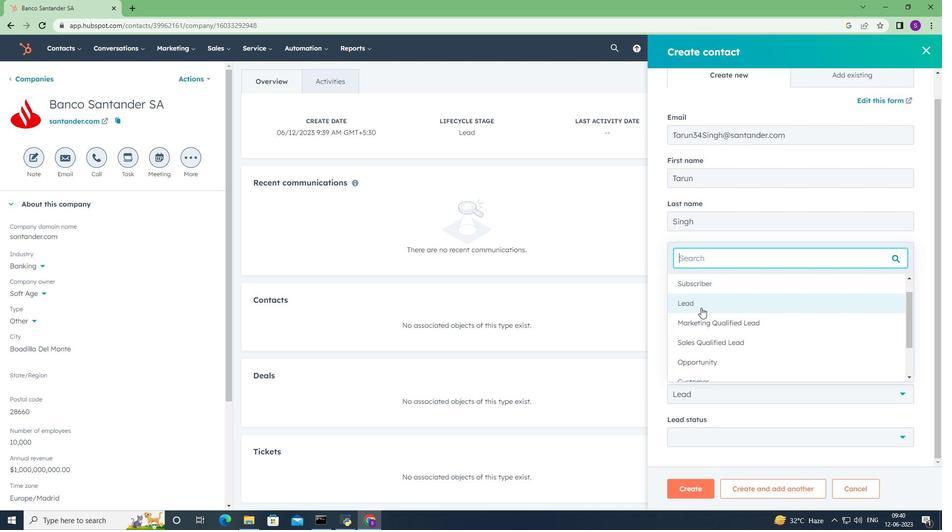 
Action: Mouse moved to (758, 436)
Screenshot: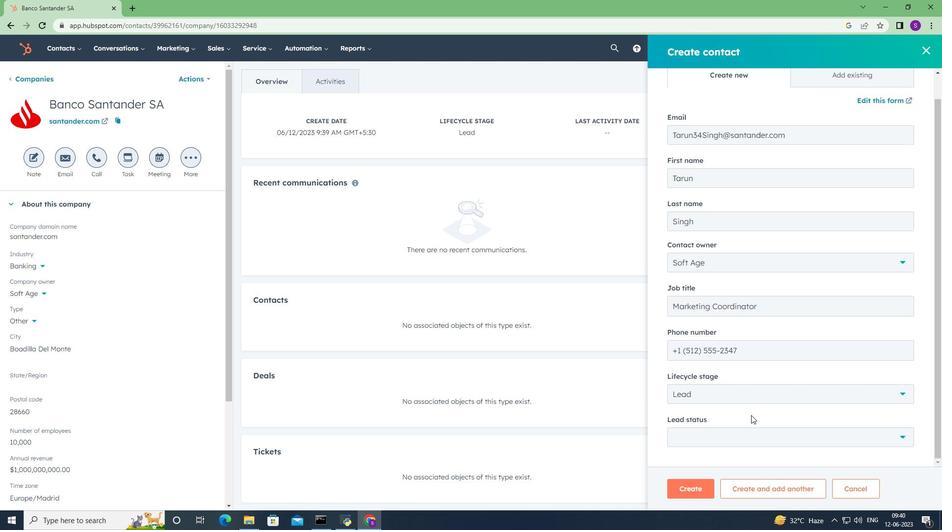 
Action: Mouse pressed left at (758, 436)
Screenshot: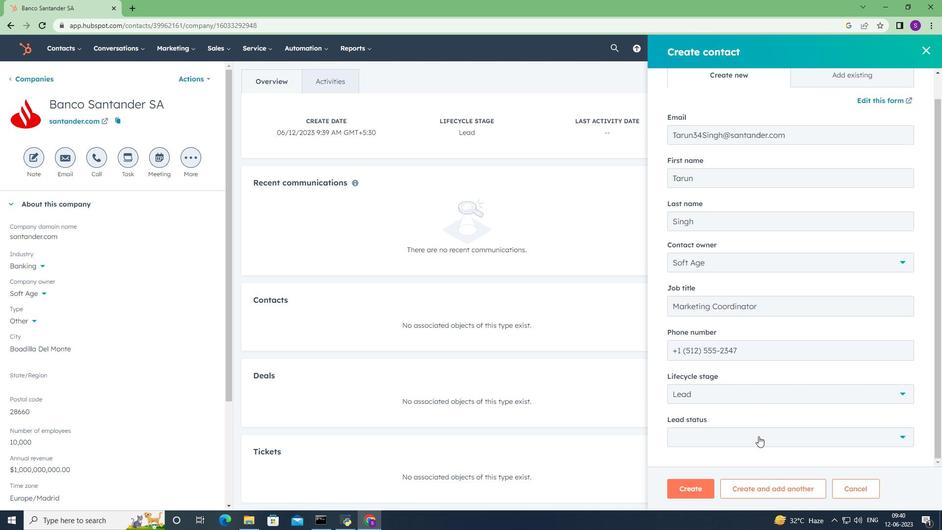 
Action: Mouse moved to (735, 385)
Screenshot: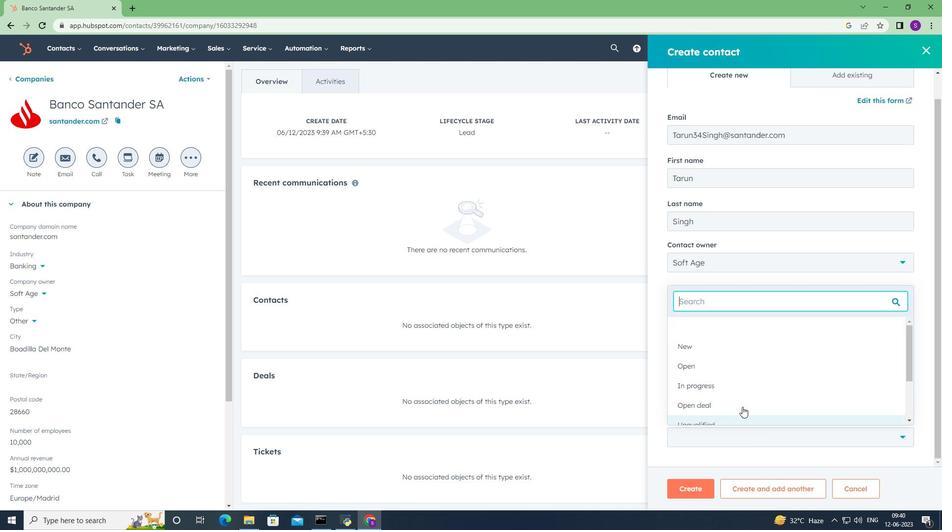 
Action: Mouse pressed left at (735, 385)
Screenshot: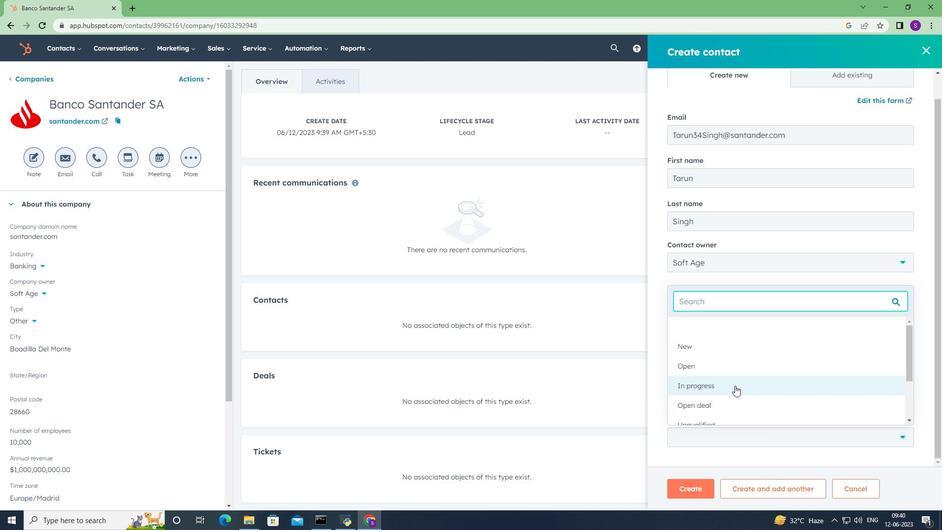 
Action: Mouse moved to (734, 414)
Screenshot: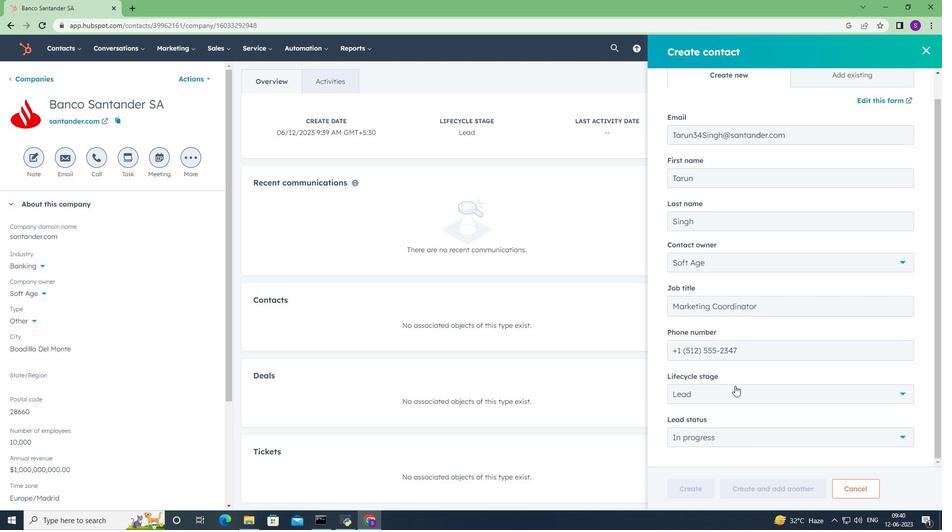 
Action: Mouse scrolled (734, 414) with delta (0, 0)
Screenshot: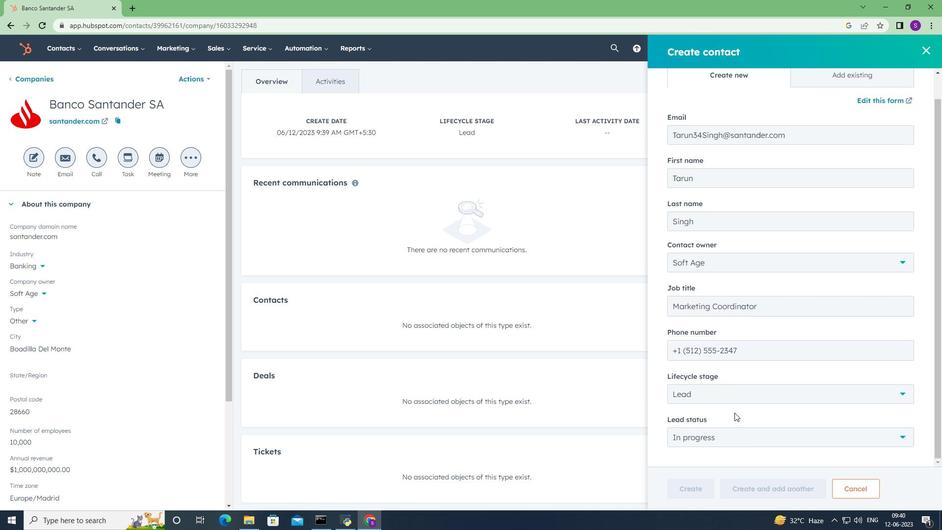 
Action: Mouse scrolled (734, 414) with delta (0, 0)
Screenshot: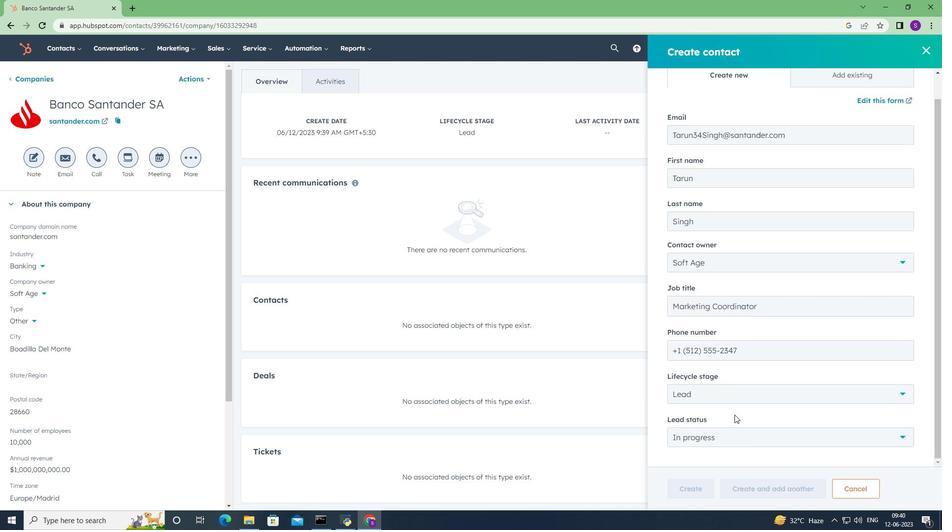 
Action: Mouse scrolled (734, 414) with delta (0, 0)
Screenshot: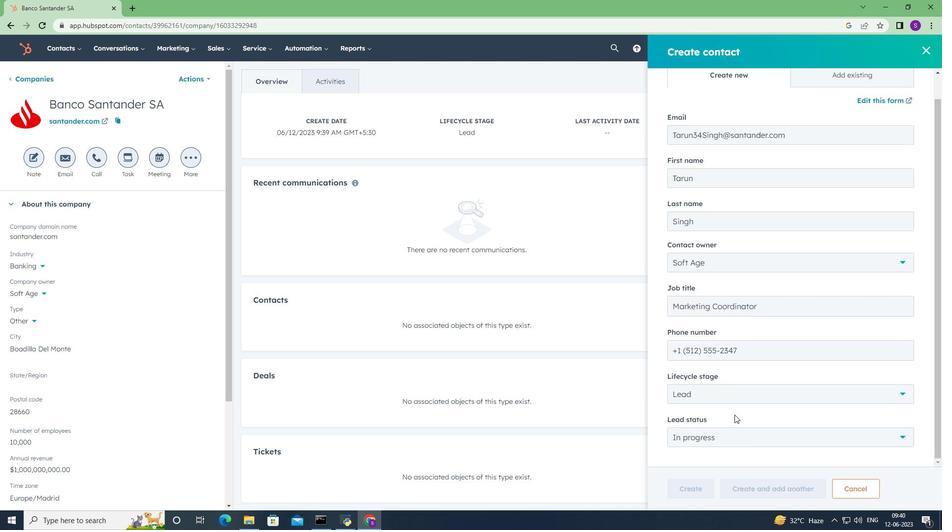 
Action: Mouse scrolled (734, 414) with delta (0, 0)
Screenshot: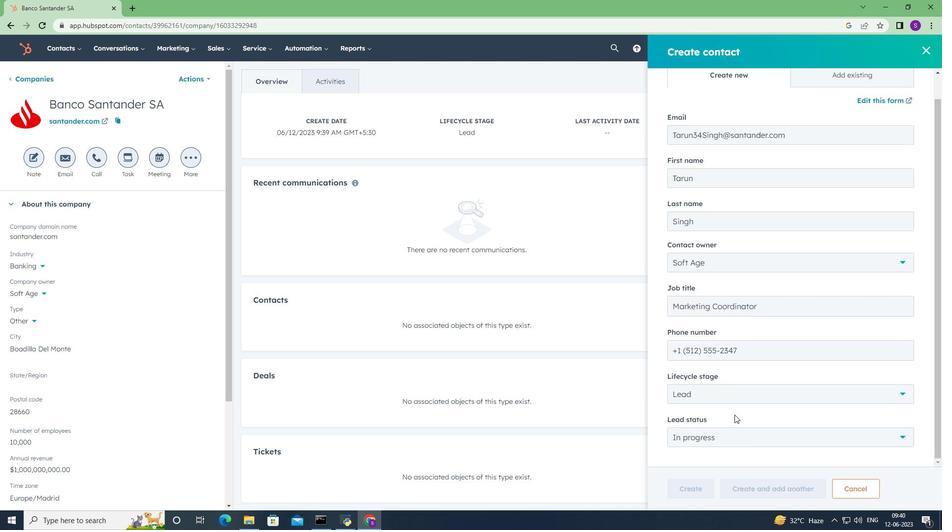 
Action: Mouse scrolled (734, 414) with delta (0, 0)
Screenshot: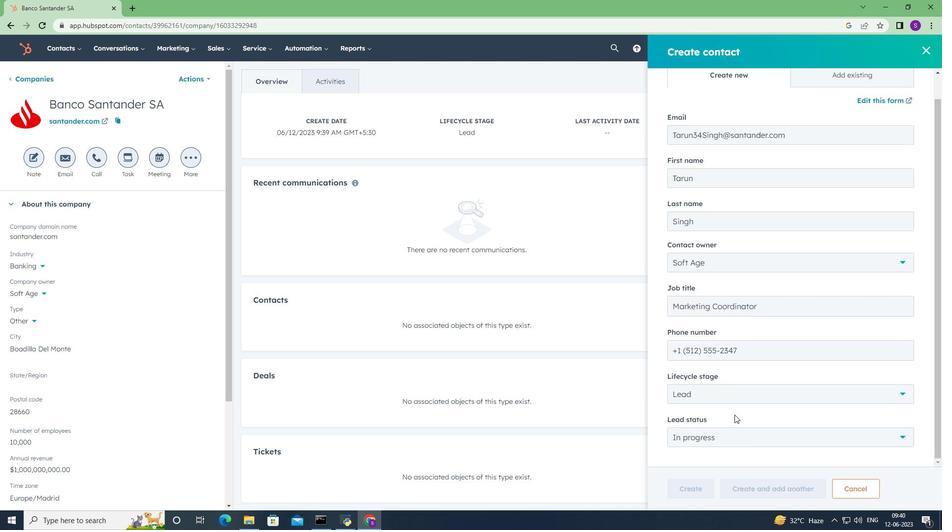 
Action: Mouse scrolled (734, 414) with delta (0, 0)
Screenshot: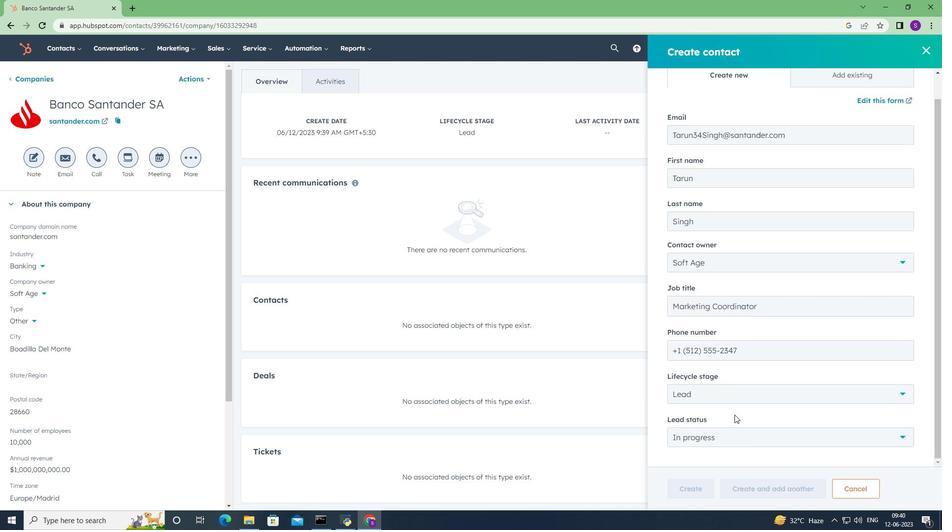 
Action: Mouse moved to (697, 490)
Screenshot: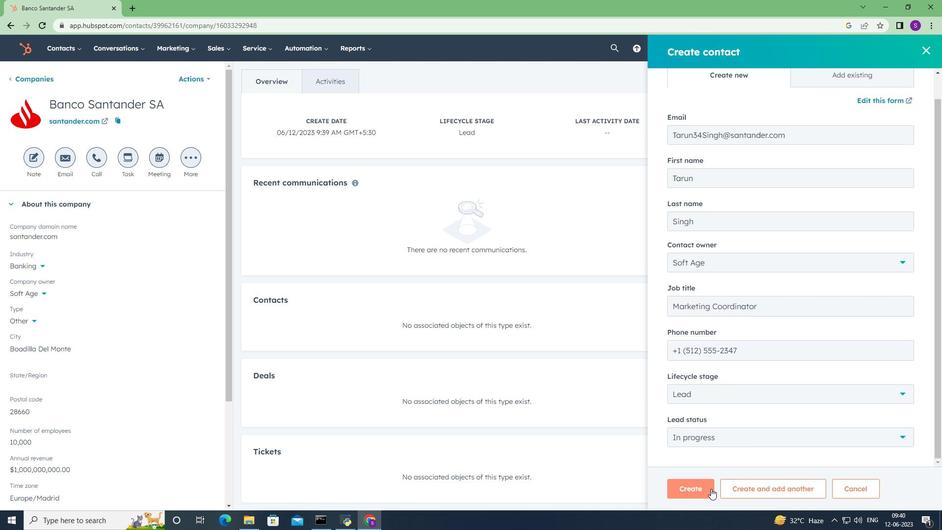 
Action: Mouse pressed left at (697, 490)
Screenshot: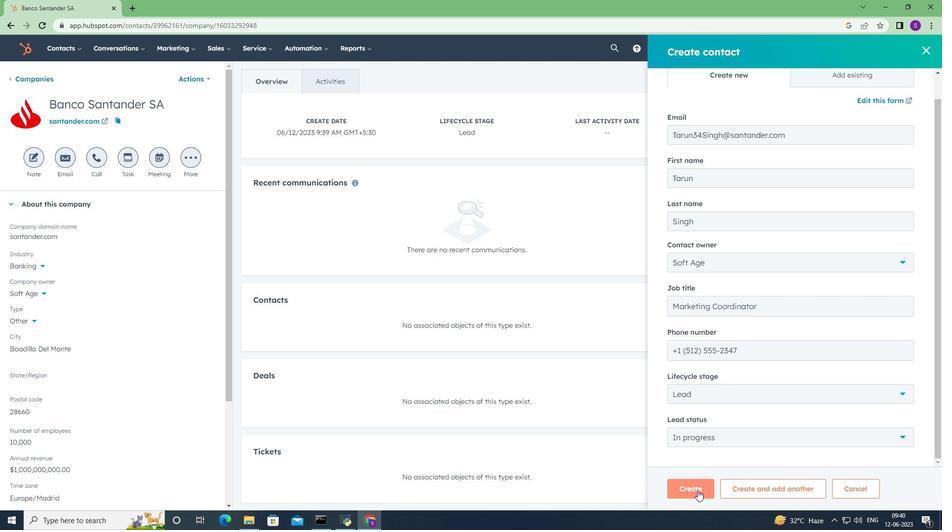 
Action: Mouse moved to (664, 332)
Screenshot: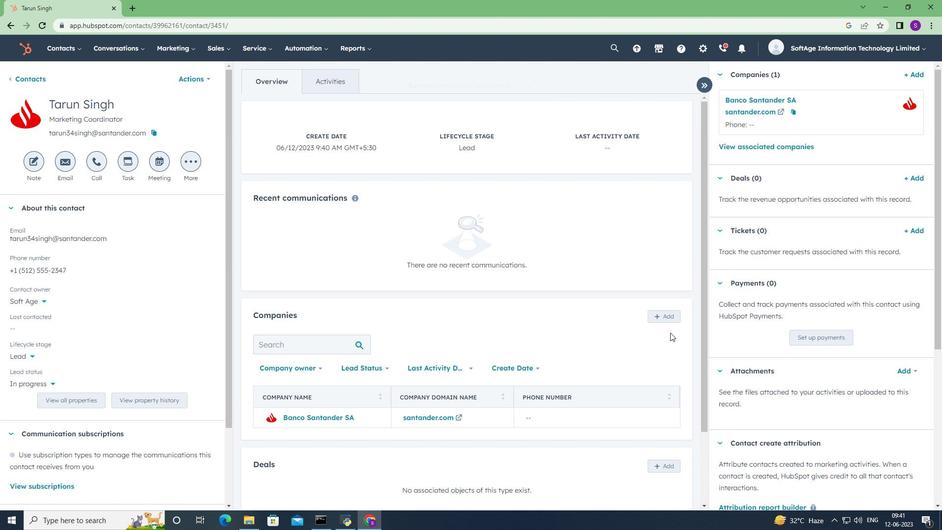 
Action: Mouse scrolled (664, 331) with delta (0, 0)
Screenshot: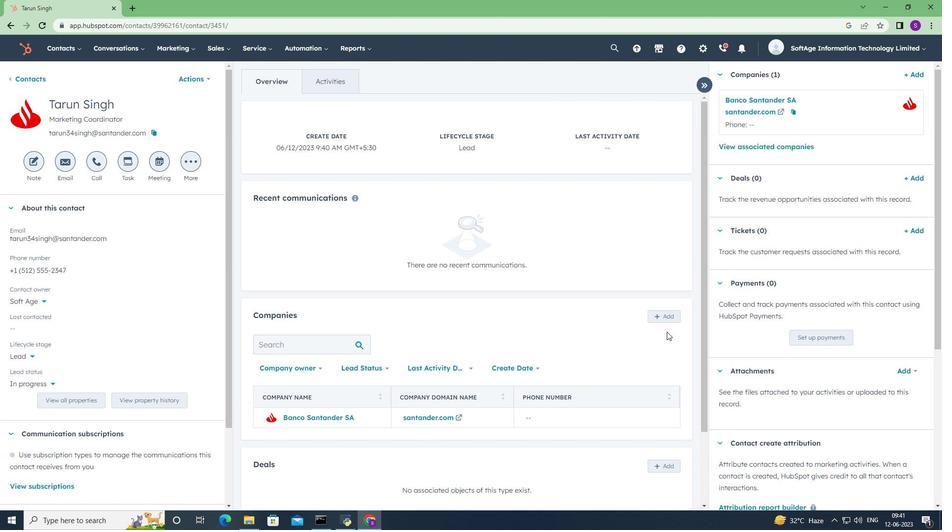 
Action: Mouse scrolled (664, 331) with delta (0, 0)
Screenshot: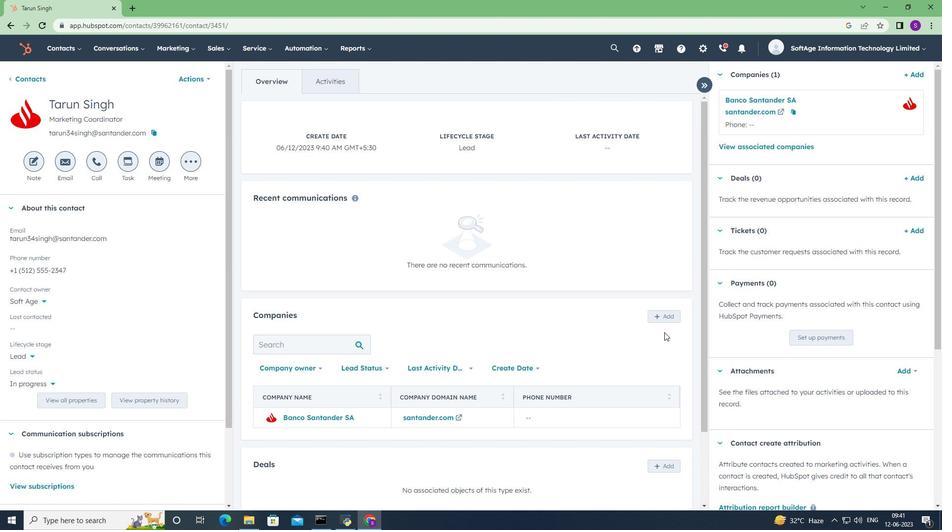 
Action: Mouse scrolled (664, 331) with delta (0, 0)
Screenshot: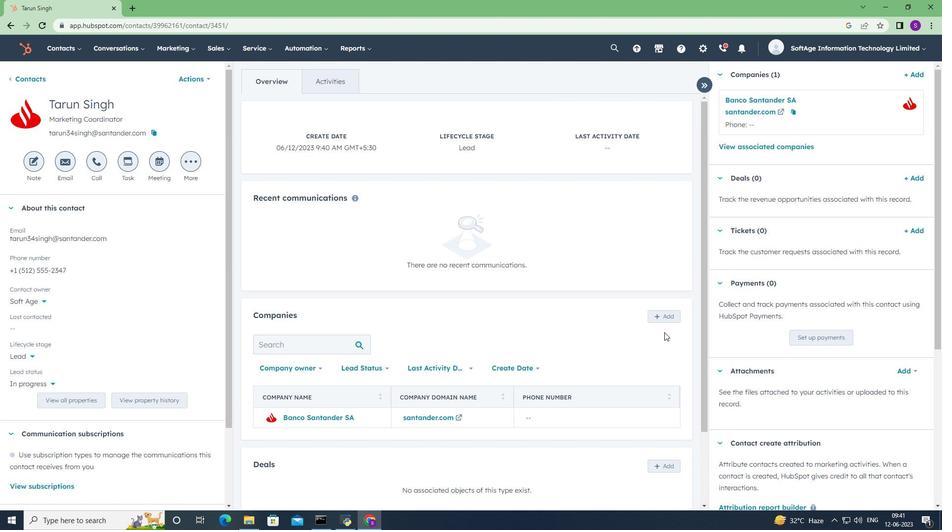 
Action: Mouse scrolled (664, 331) with delta (0, 0)
Screenshot: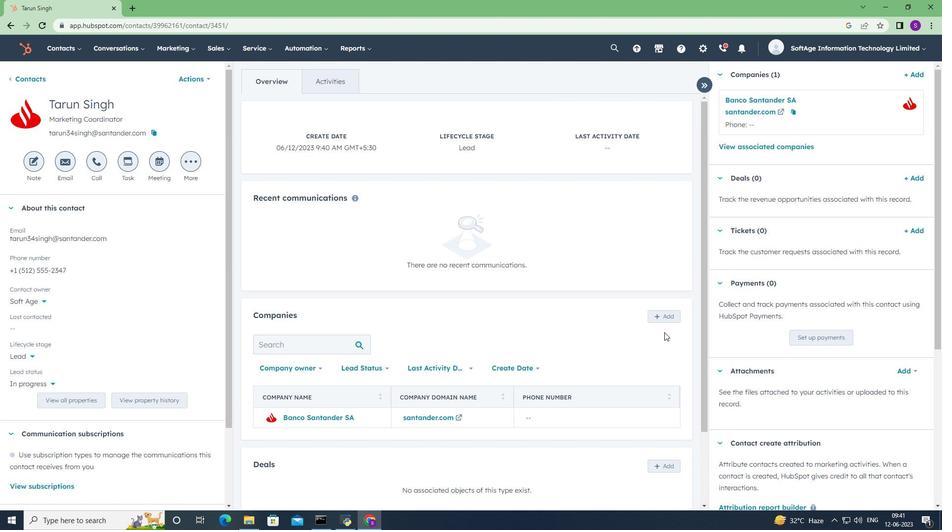 
